 Task: Add a signature Eduardo Lee containing Best wishes for the holiday season, Eduardo Lee to email address softage.1@softage.net and add a label Maps
Action: Mouse moved to (353, 557)
Screenshot: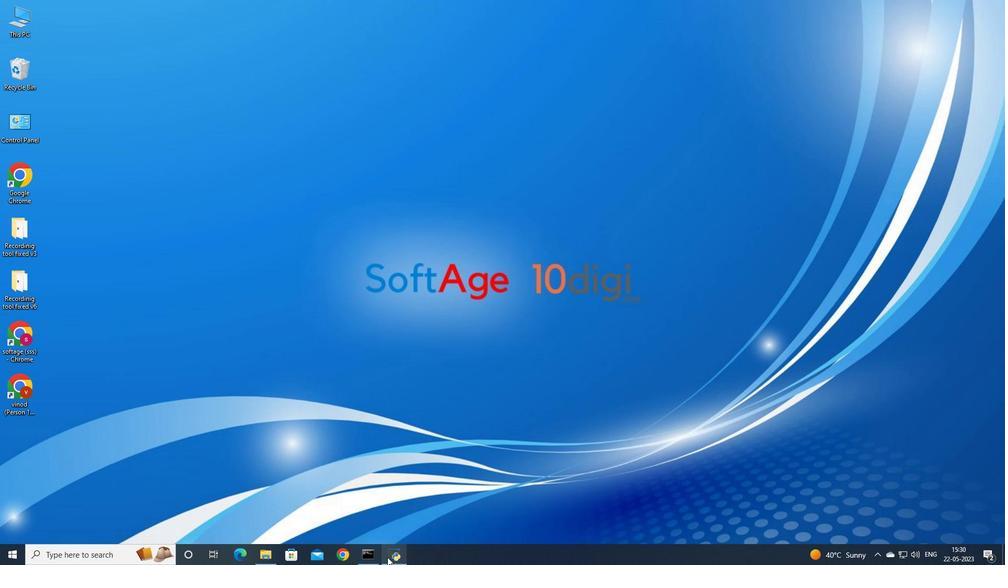 
Action: Mouse pressed left at (353, 557)
Screenshot: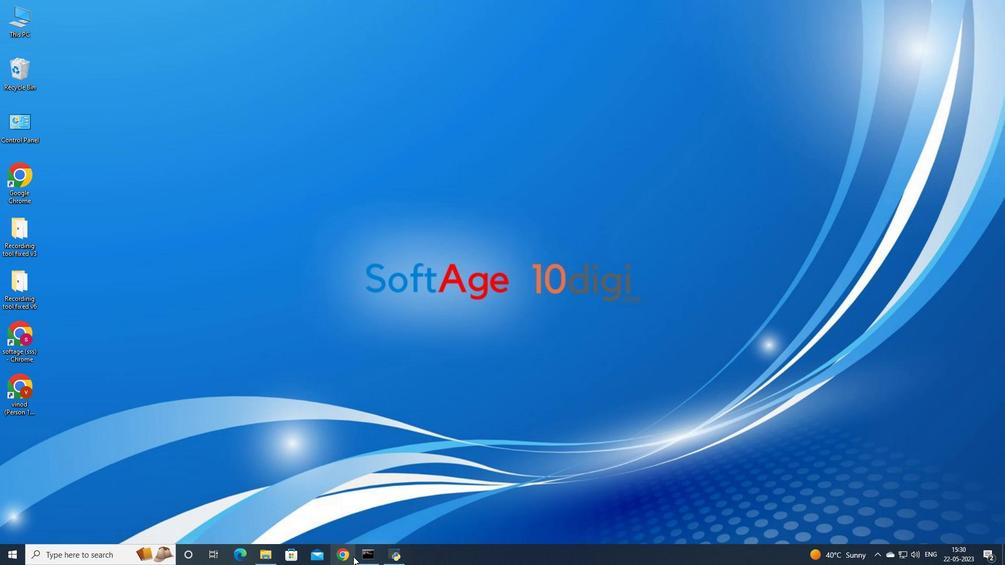 
Action: Mouse moved to (472, 294)
Screenshot: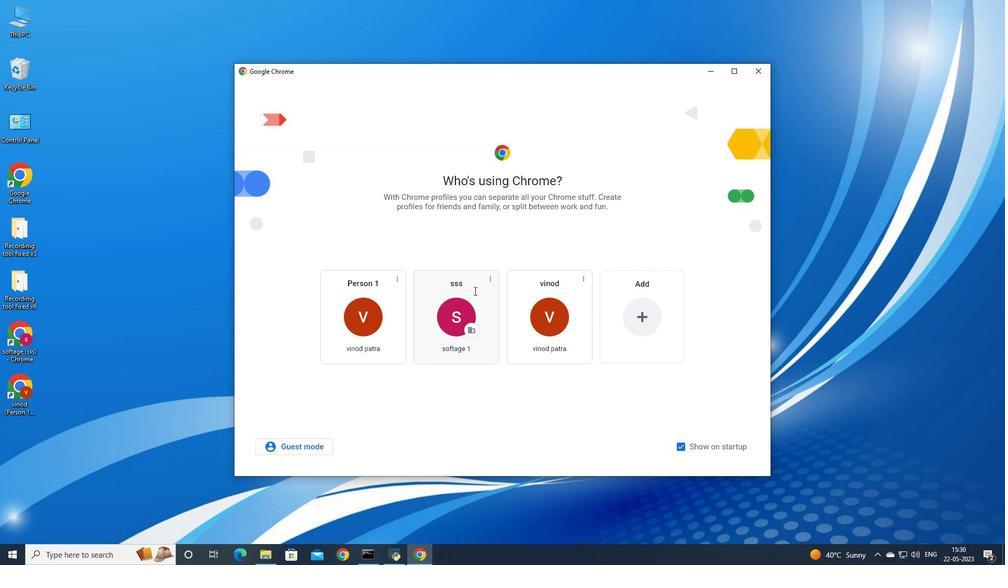 
Action: Mouse pressed left at (472, 294)
Screenshot: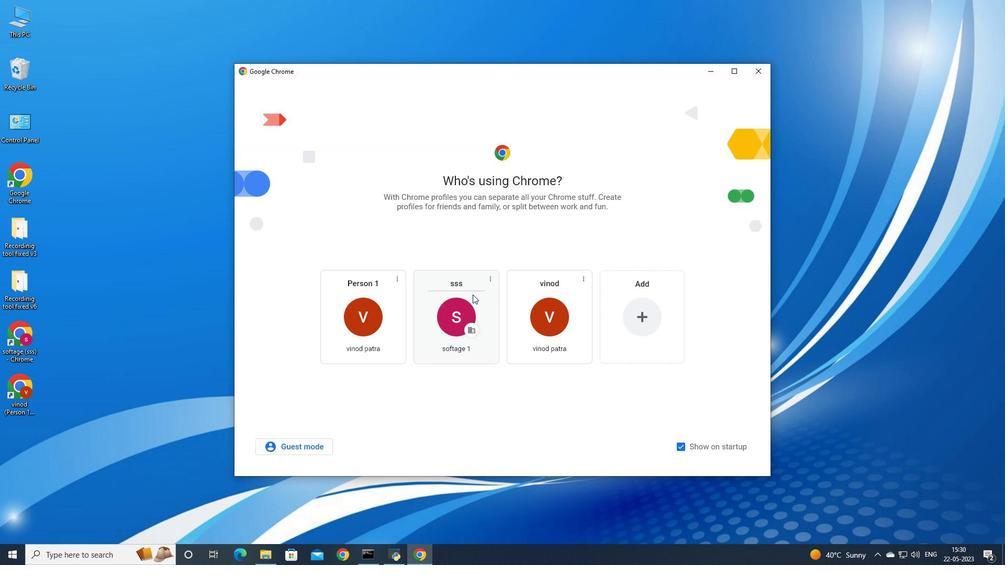 
Action: Mouse moved to (472, 311)
Screenshot: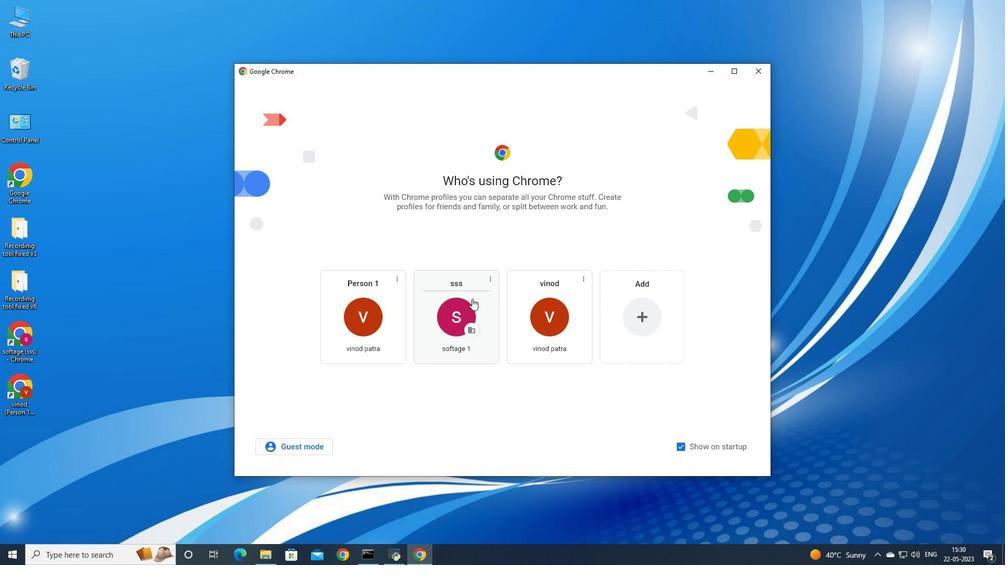
Action: Mouse pressed left at (472, 311)
Screenshot: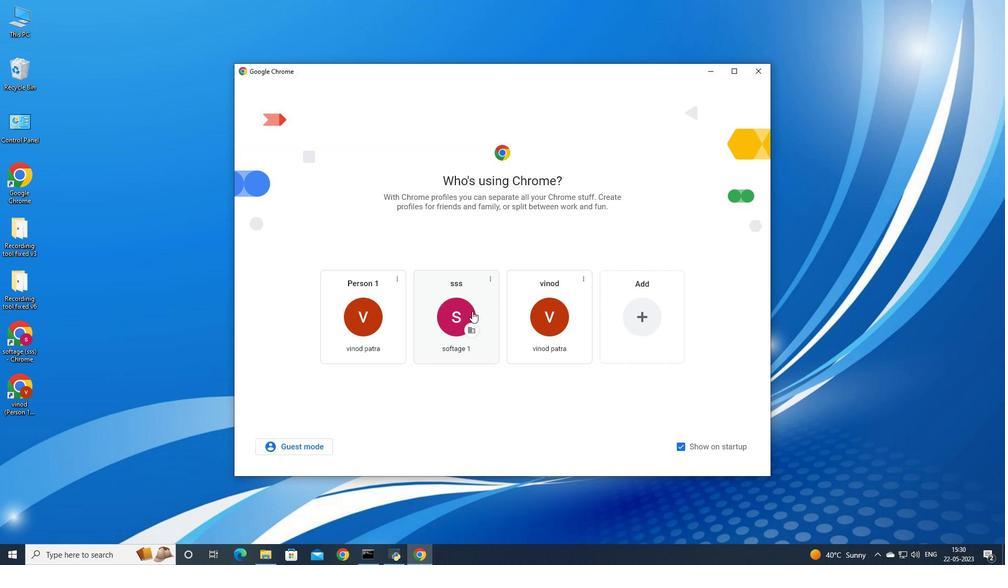 
Action: Mouse moved to (902, 51)
Screenshot: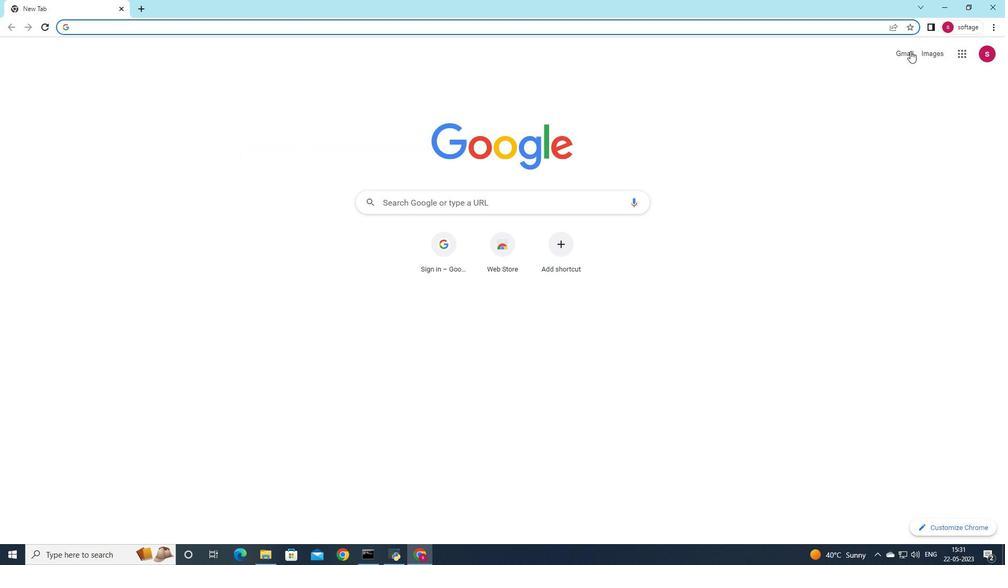 
Action: Mouse pressed left at (902, 51)
Screenshot: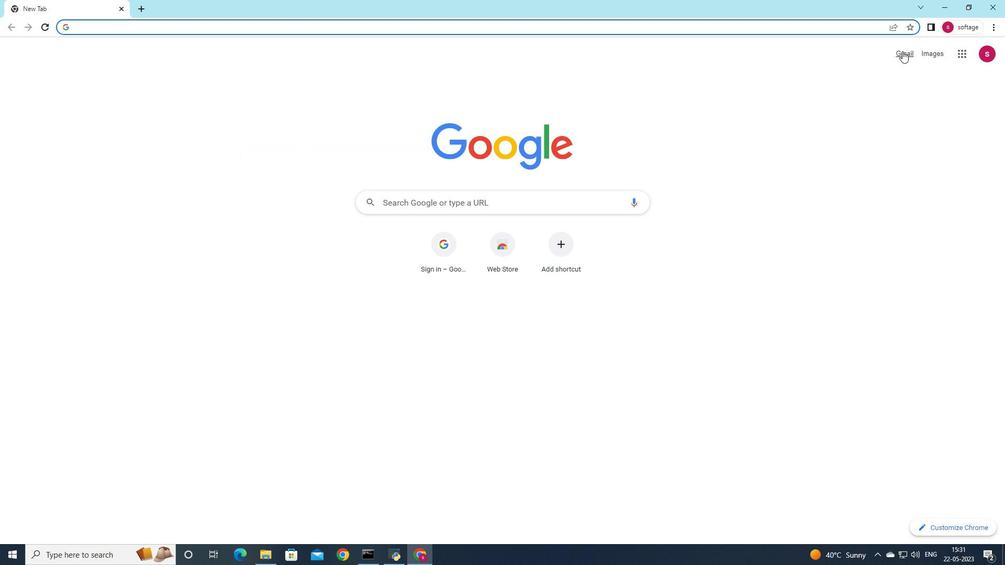 
Action: Mouse moved to (889, 71)
Screenshot: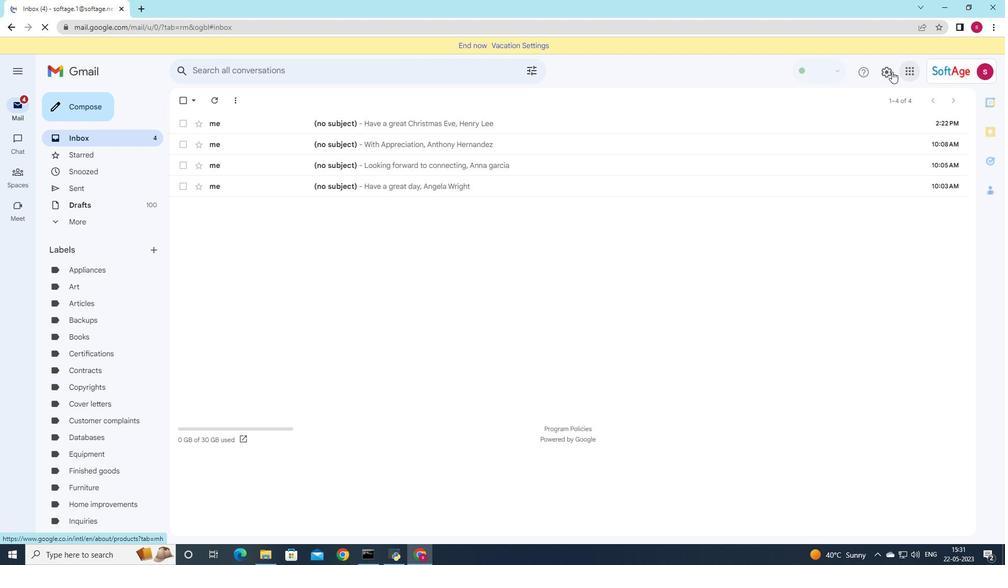 
Action: Mouse pressed left at (889, 71)
Screenshot: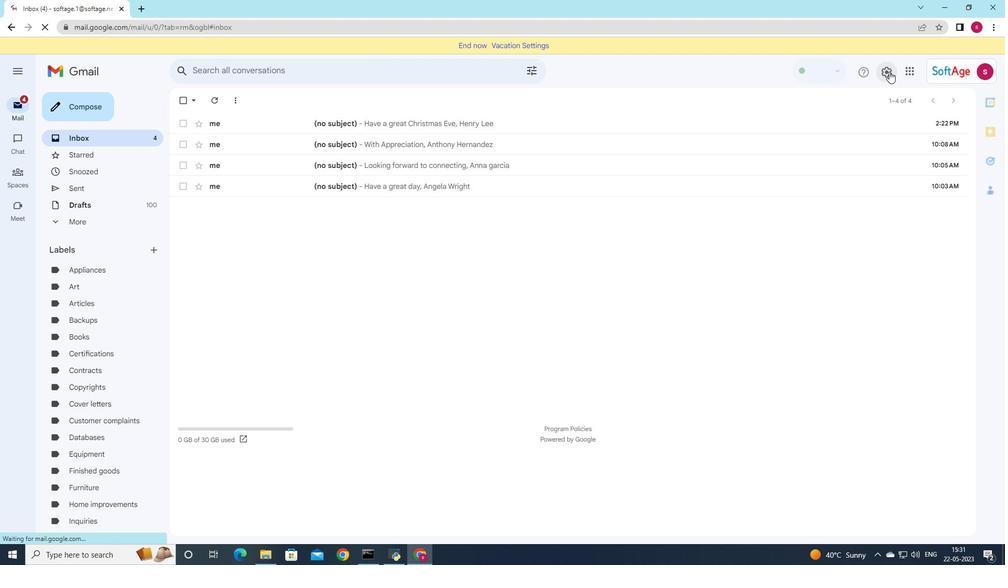 
Action: Mouse moved to (878, 123)
Screenshot: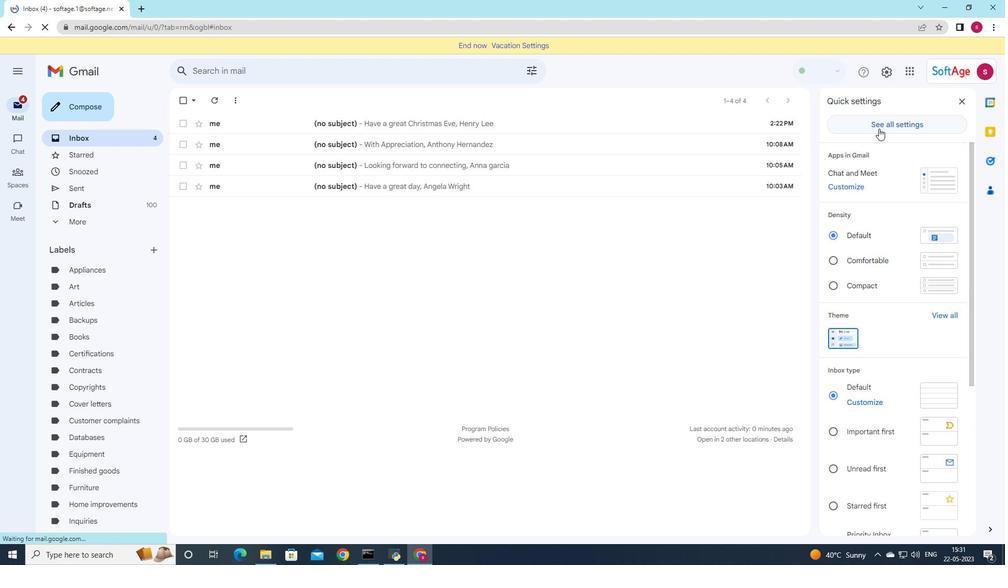 
Action: Mouse pressed left at (878, 123)
Screenshot: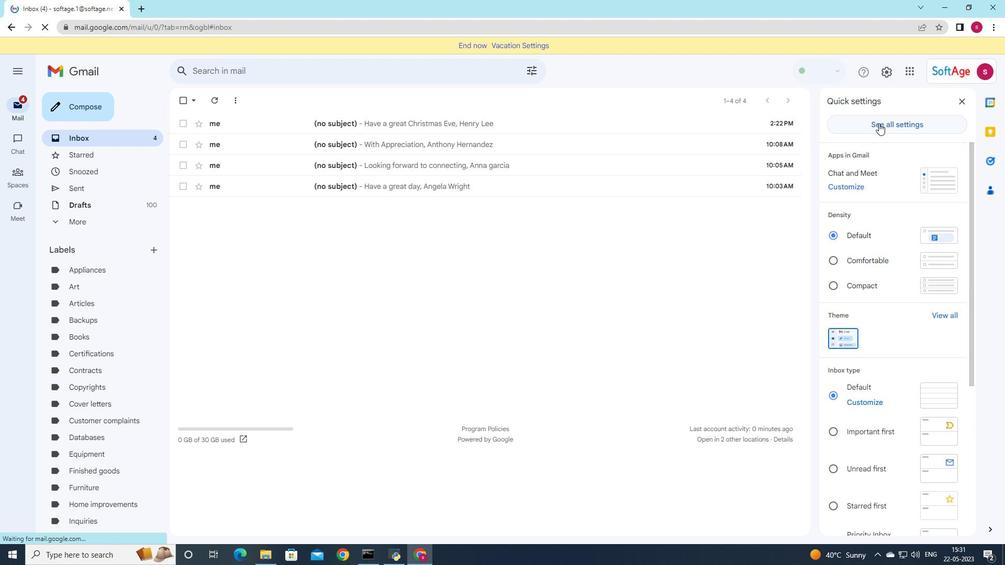 
Action: Mouse moved to (621, 278)
Screenshot: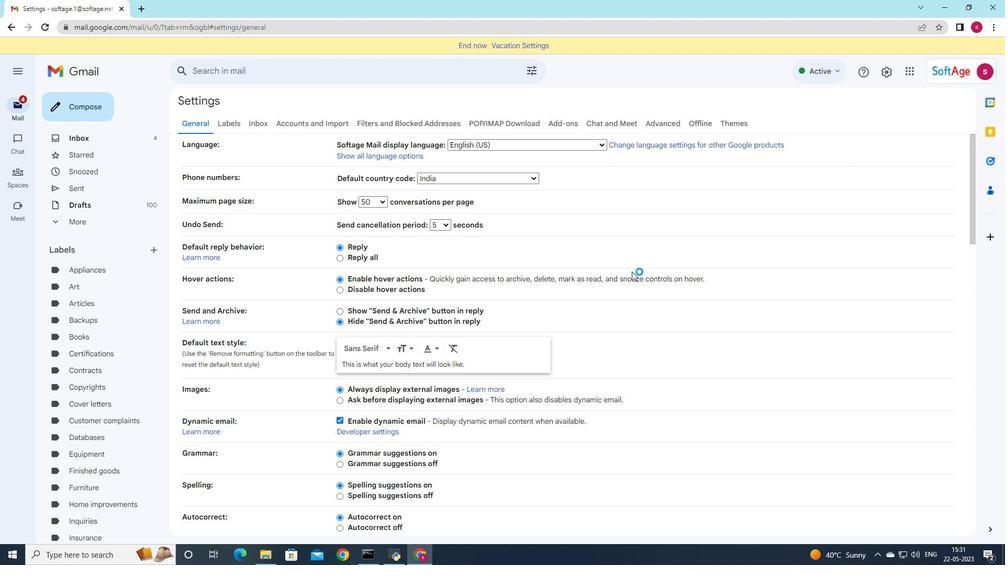 
Action: Mouse scrolled (629, 271) with delta (0, 0)
Screenshot: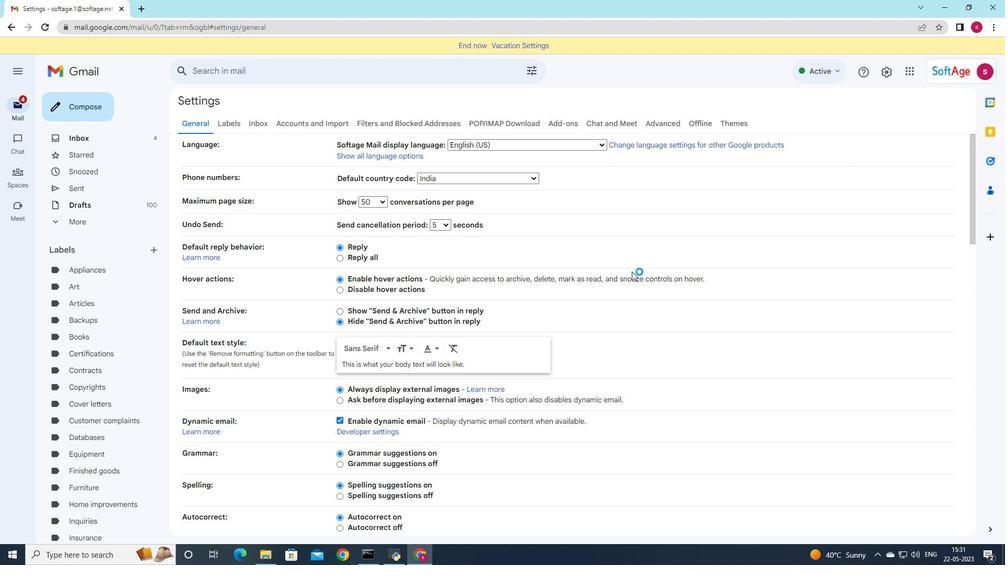
Action: Mouse scrolled (626, 274) with delta (0, 0)
Screenshot: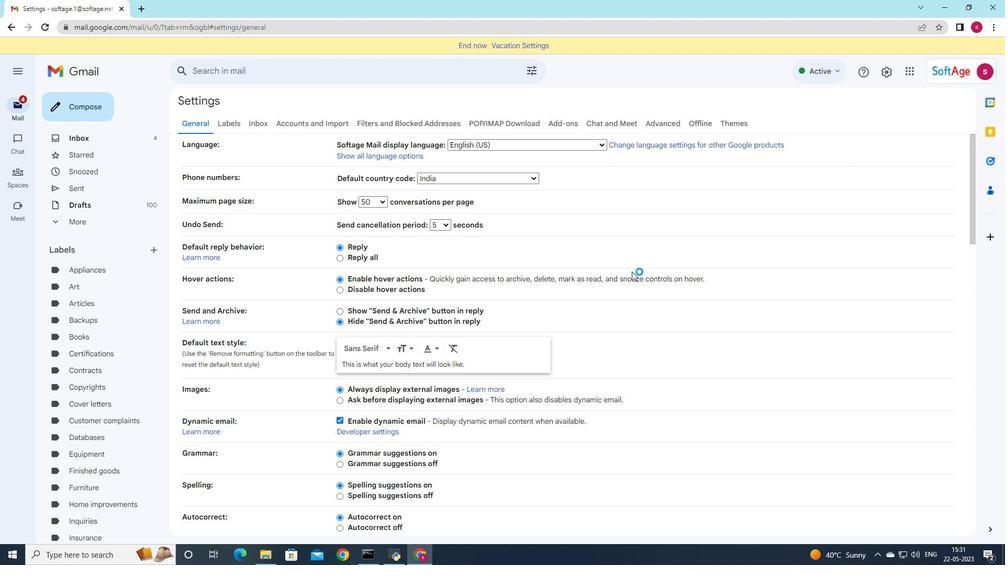
Action: Mouse scrolled (626, 274) with delta (0, 0)
Screenshot: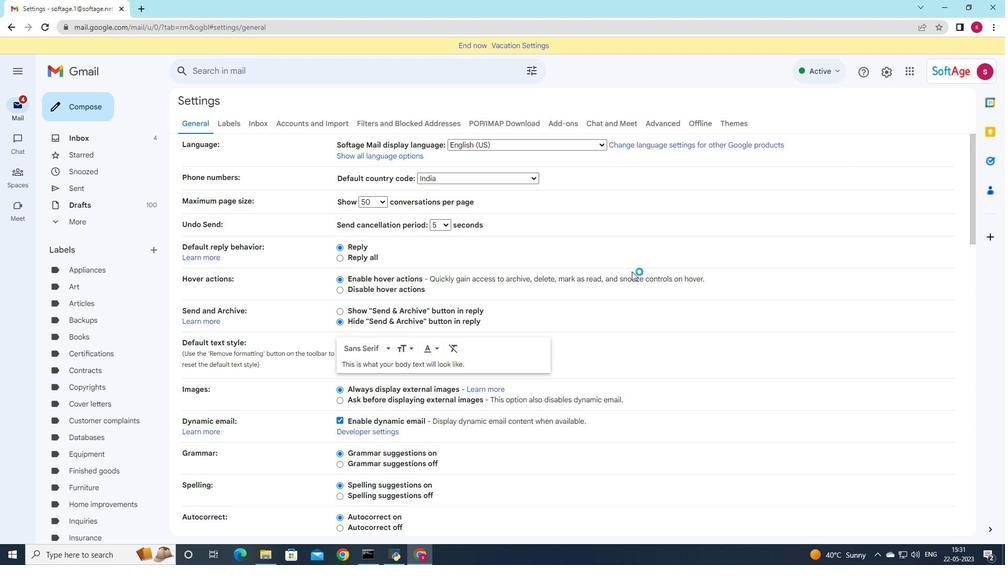 
Action: Mouse scrolled (622, 276) with delta (0, 0)
Screenshot: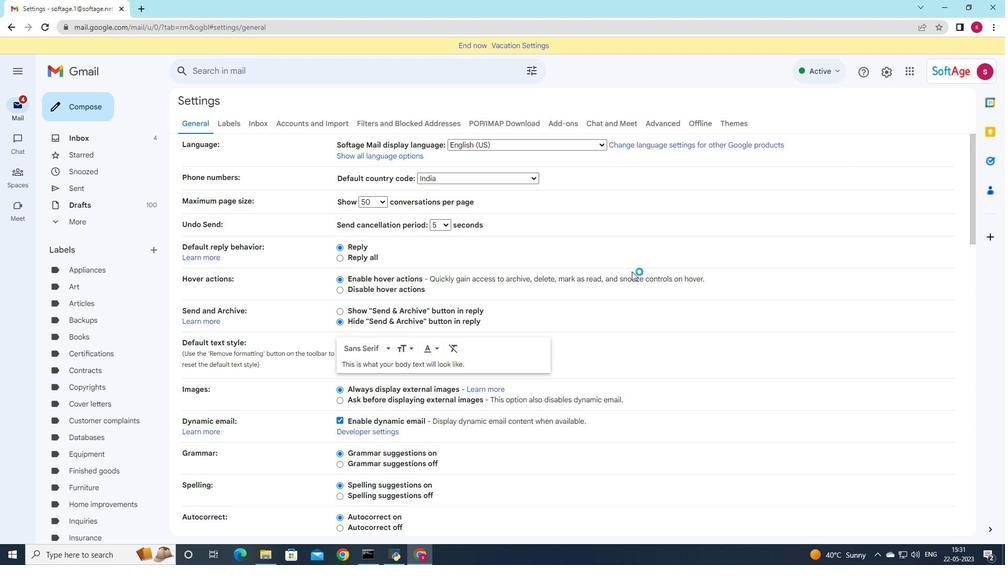 
Action: Mouse scrolled (621, 277) with delta (0, 0)
Screenshot: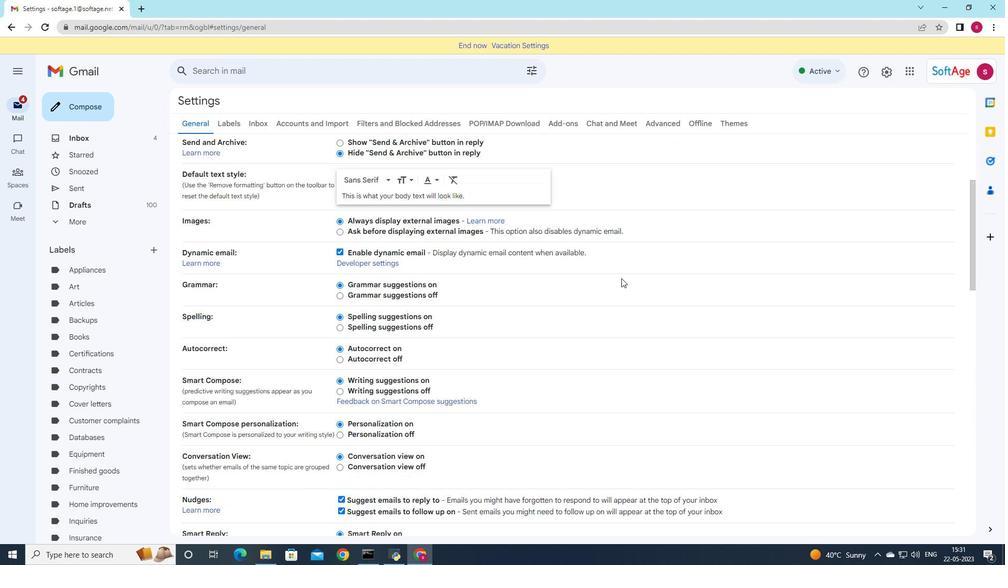
Action: Mouse scrolled (621, 277) with delta (0, 0)
Screenshot: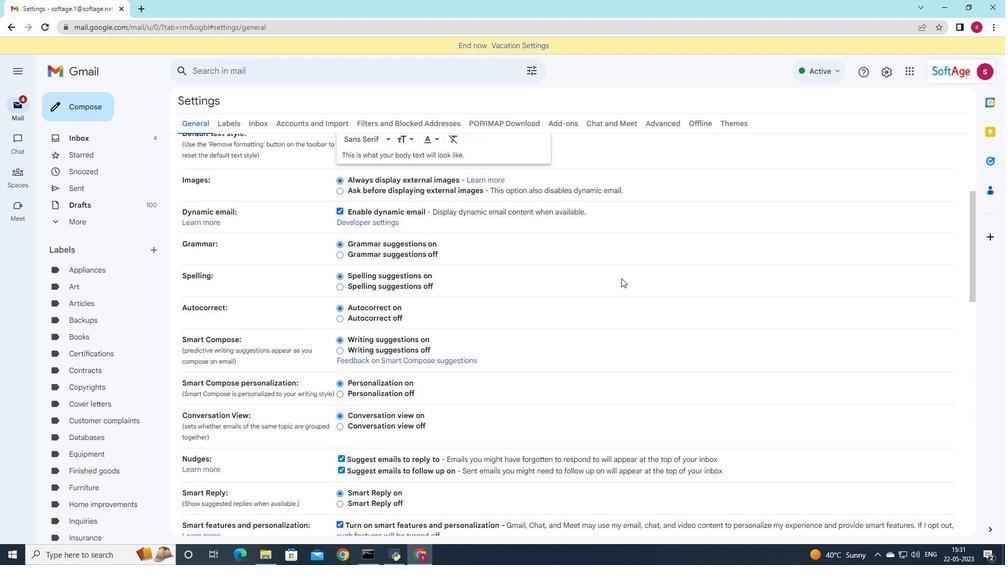 
Action: Mouse scrolled (621, 277) with delta (0, 0)
Screenshot: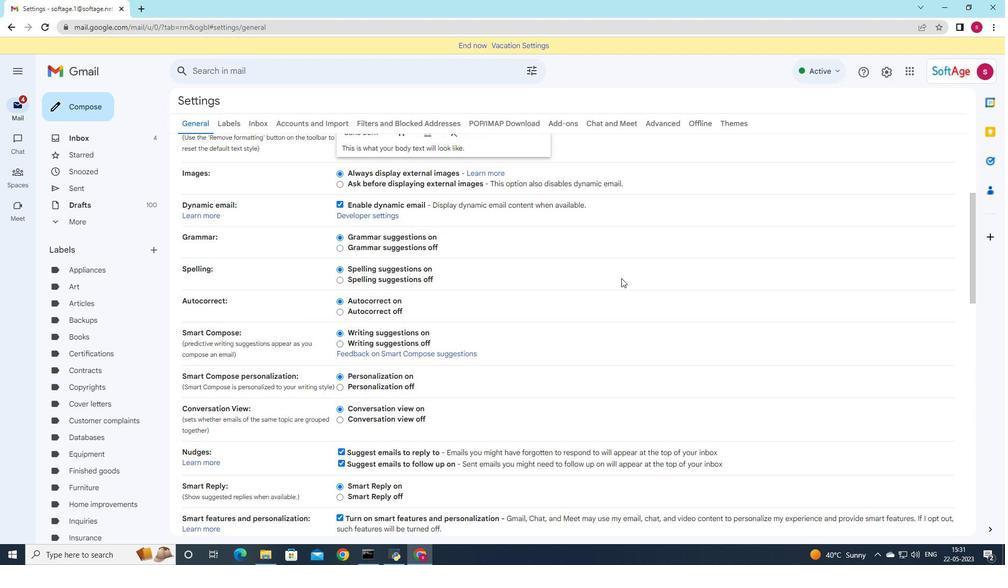 
Action: Mouse moved to (509, 291)
Screenshot: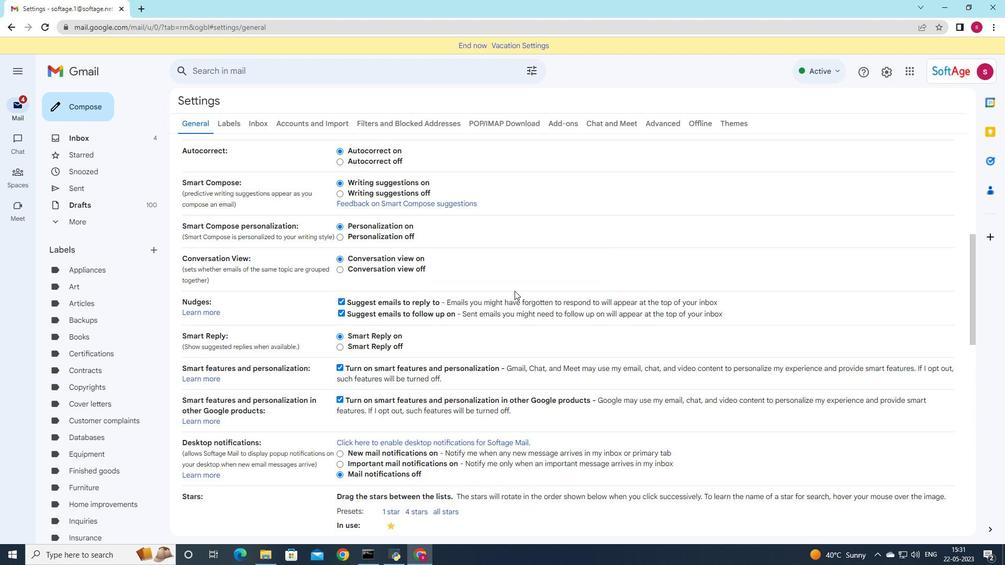 
Action: Mouse scrolled (509, 290) with delta (0, 0)
Screenshot: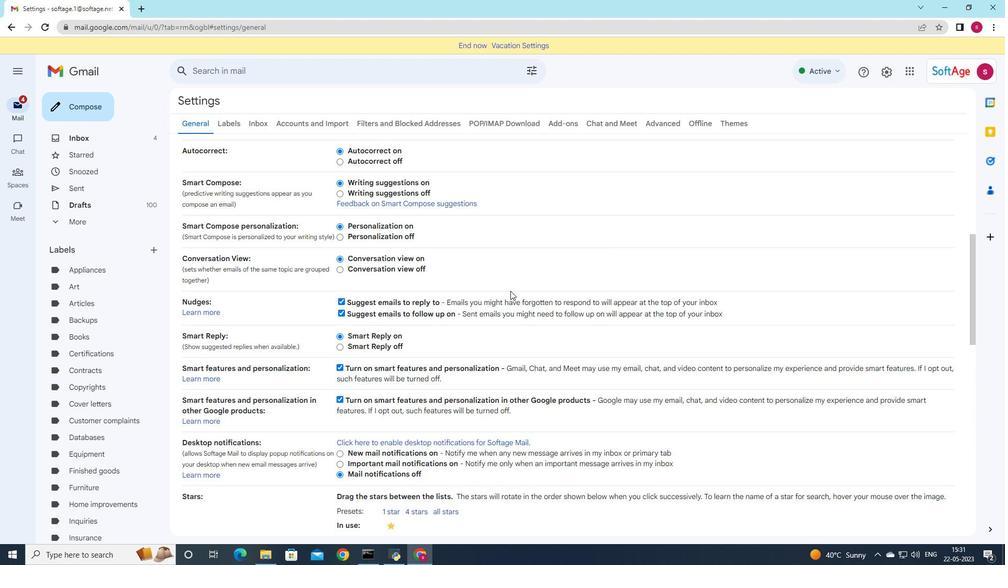 
Action: Mouse scrolled (509, 290) with delta (0, 0)
Screenshot: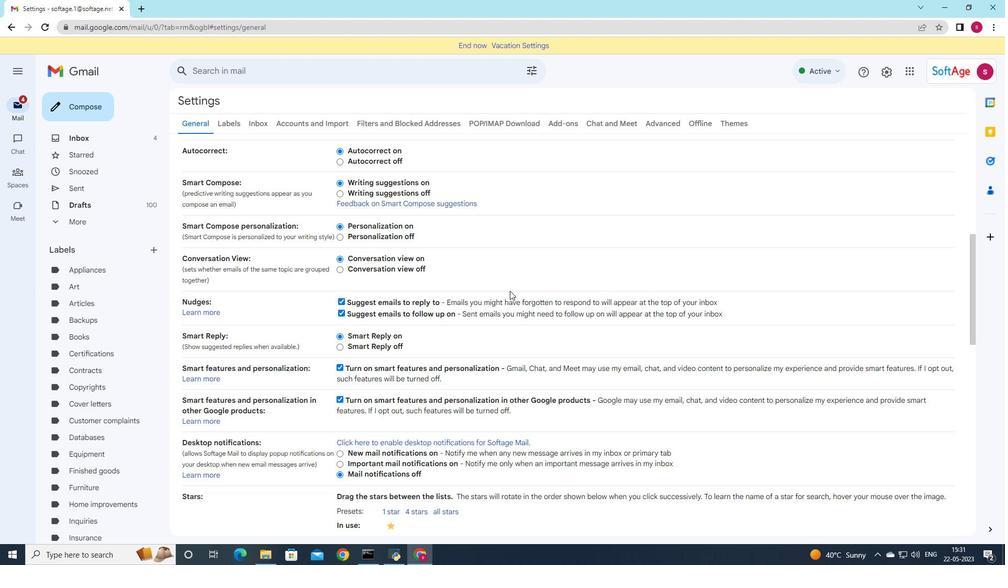 
Action: Mouse scrolled (509, 290) with delta (0, 0)
Screenshot: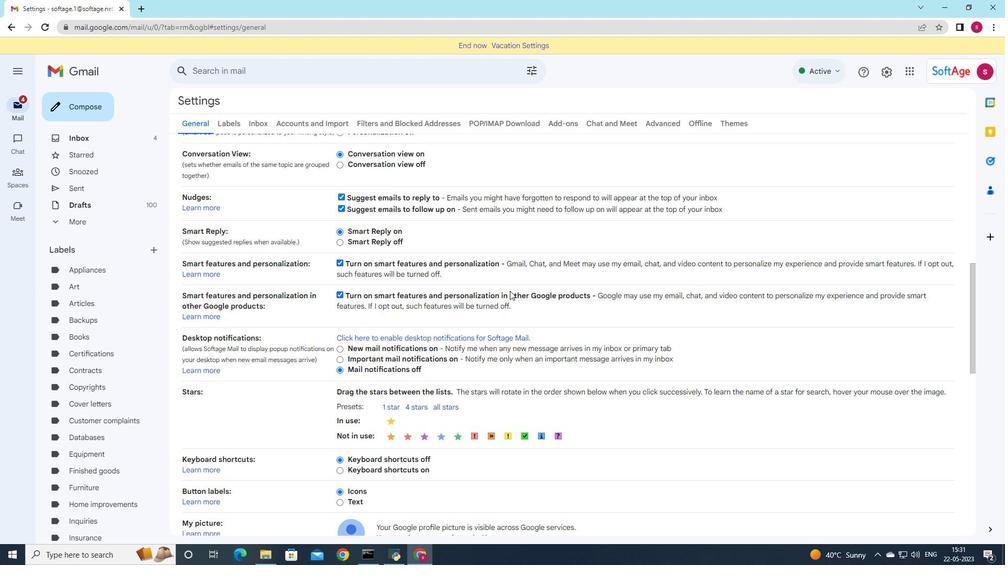 
Action: Mouse scrolled (509, 290) with delta (0, 0)
Screenshot: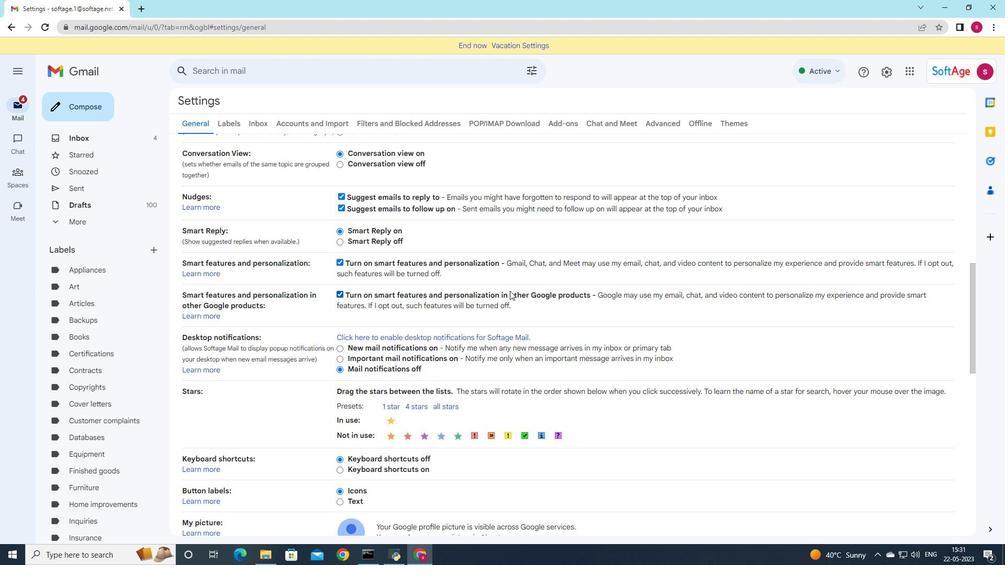 
Action: Mouse scrolled (509, 290) with delta (0, 0)
Screenshot: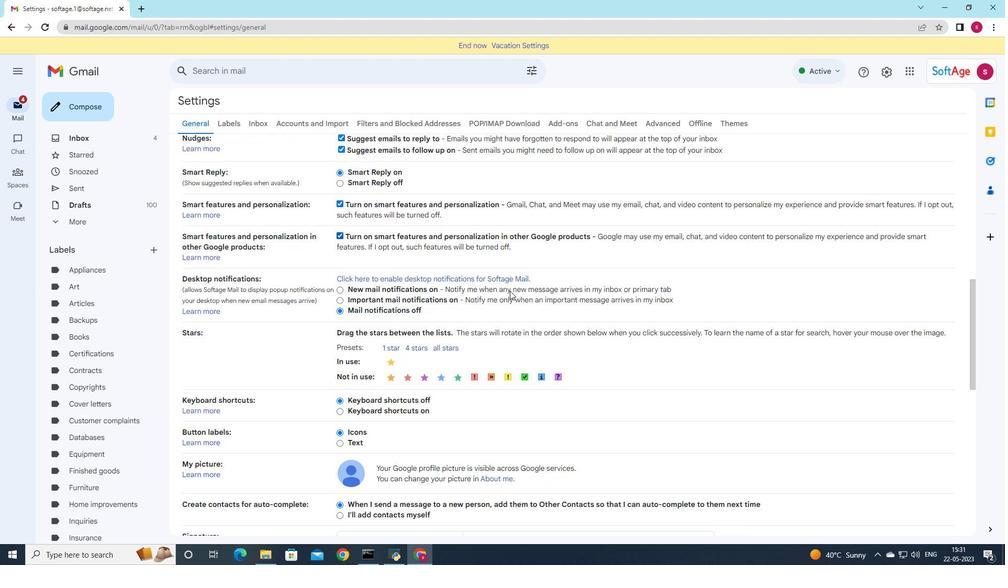 
Action: Mouse scrolled (509, 290) with delta (0, 0)
Screenshot: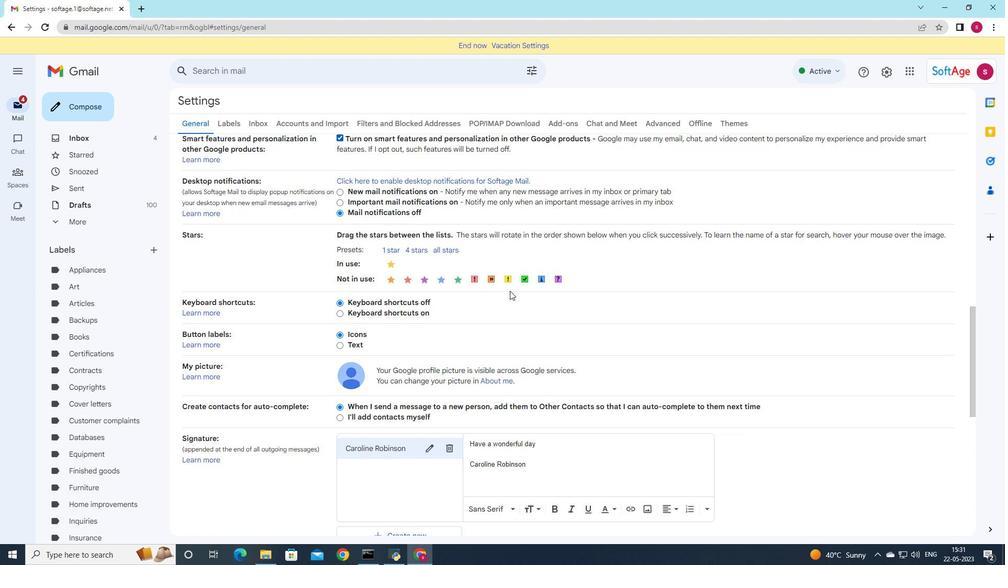
Action: Mouse scrolled (509, 290) with delta (0, 0)
Screenshot: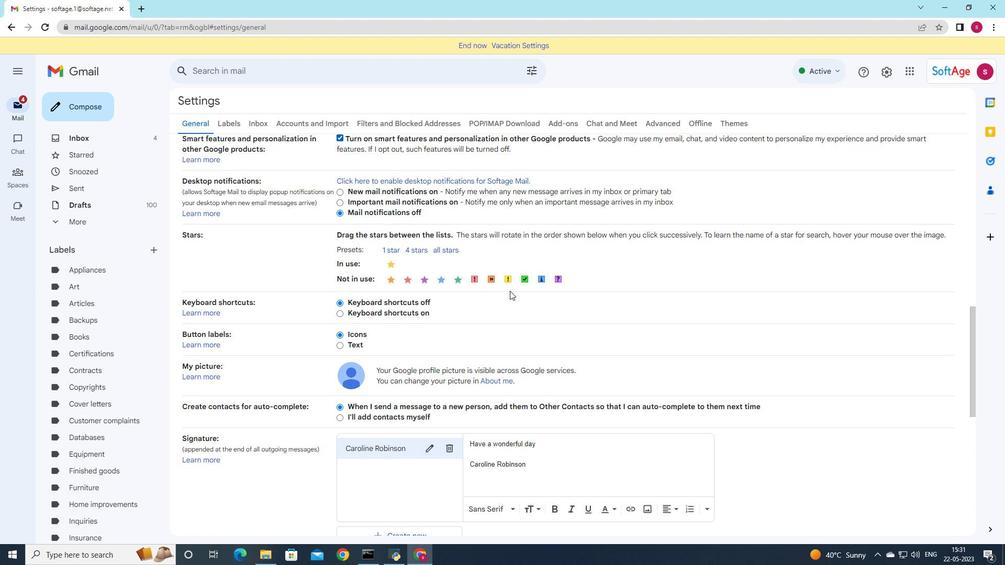
Action: Mouse scrolled (509, 290) with delta (0, 0)
Screenshot: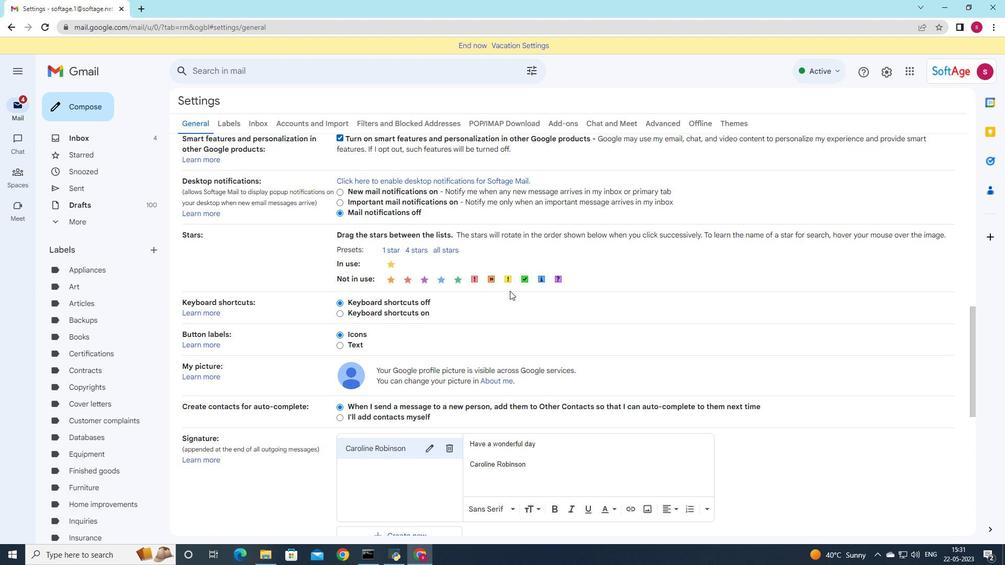 
Action: Mouse scrolled (509, 290) with delta (0, 0)
Screenshot: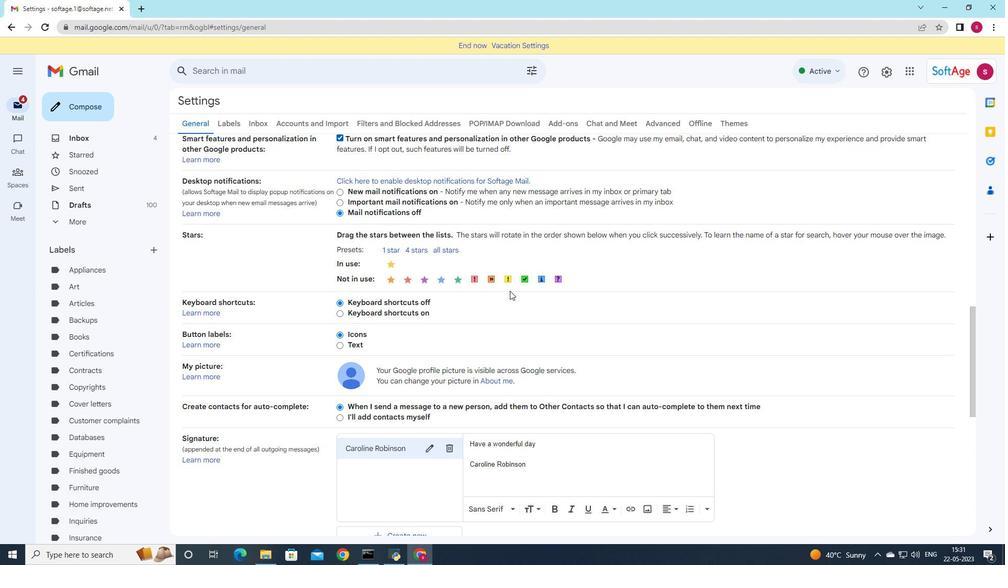 
Action: Mouse scrolled (509, 290) with delta (0, 0)
Screenshot: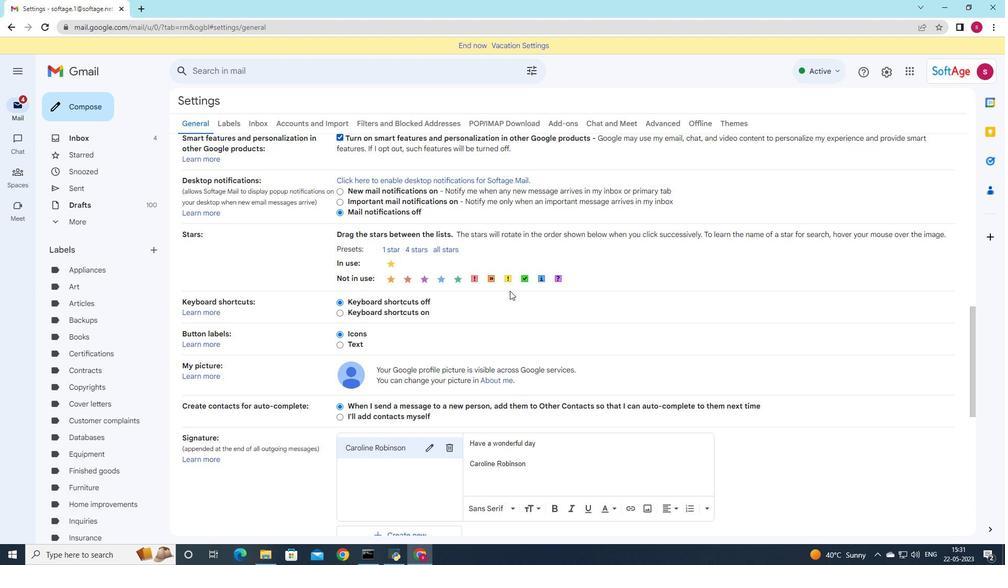 
Action: Mouse moved to (454, 191)
Screenshot: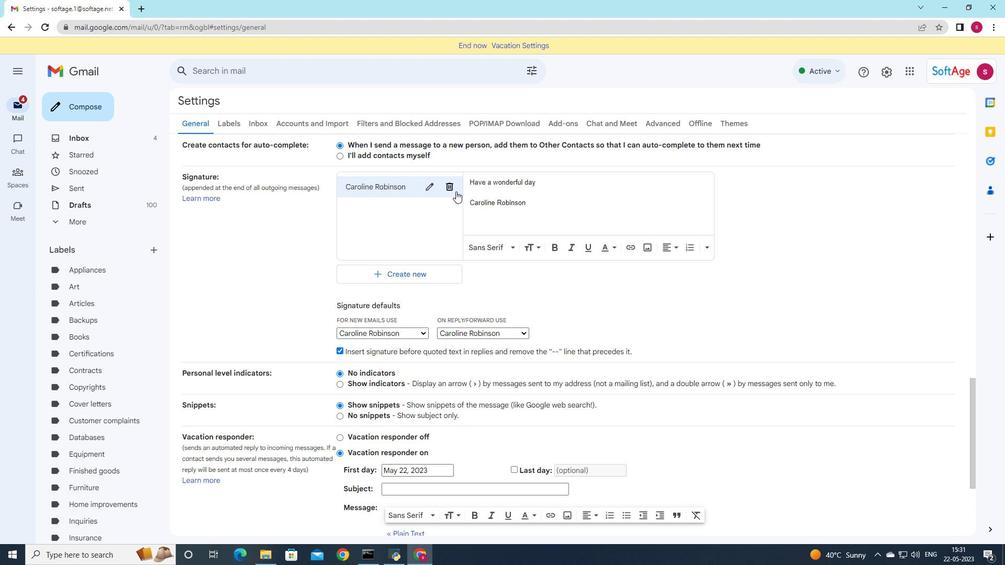 
Action: Mouse pressed left at (454, 191)
Screenshot: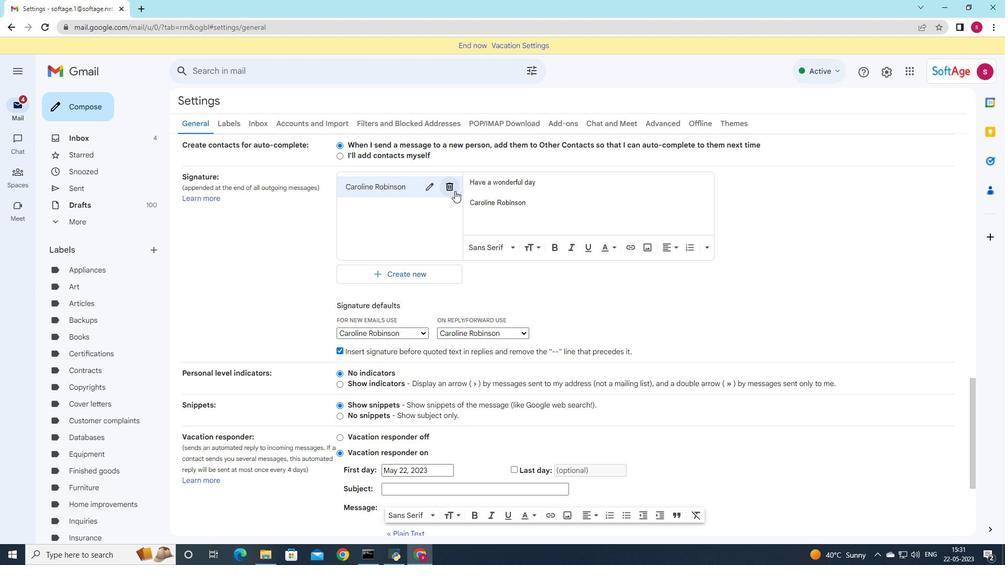 
Action: Mouse moved to (596, 315)
Screenshot: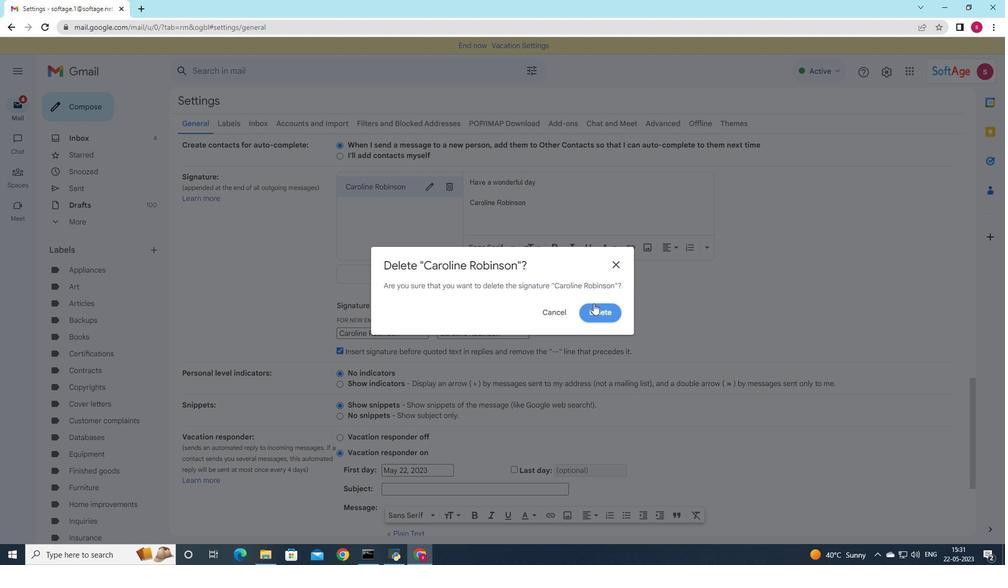 
Action: Mouse pressed left at (596, 315)
Screenshot: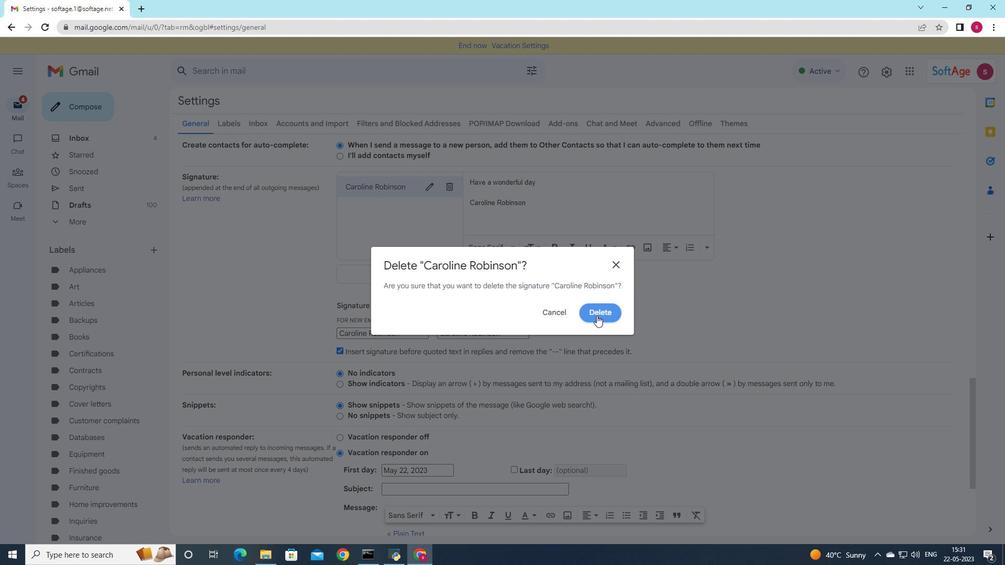 
Action: Mouse moved to (393, 200)
Screenshot: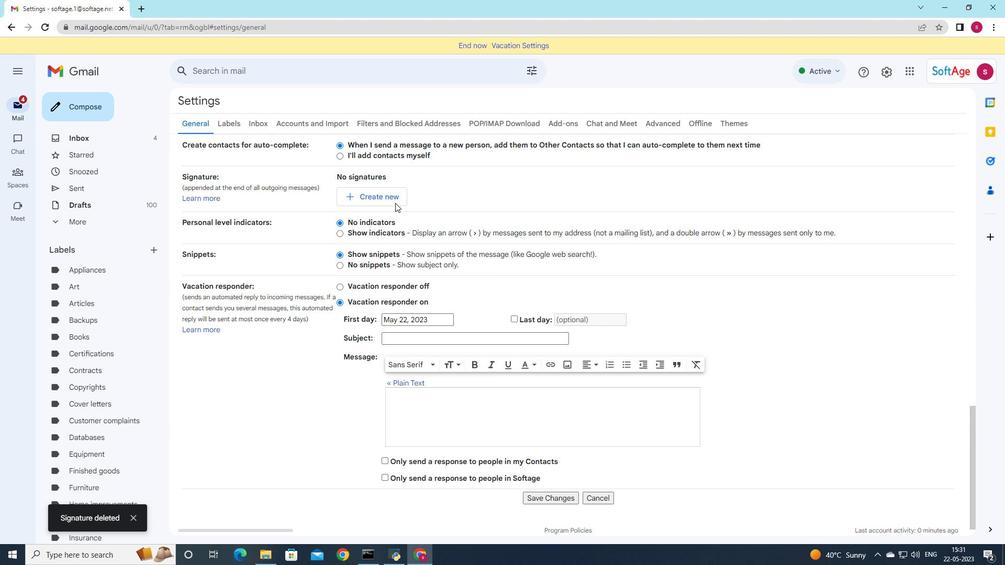 
Action: Mouse pressed left at (393, 200)
Screenshot: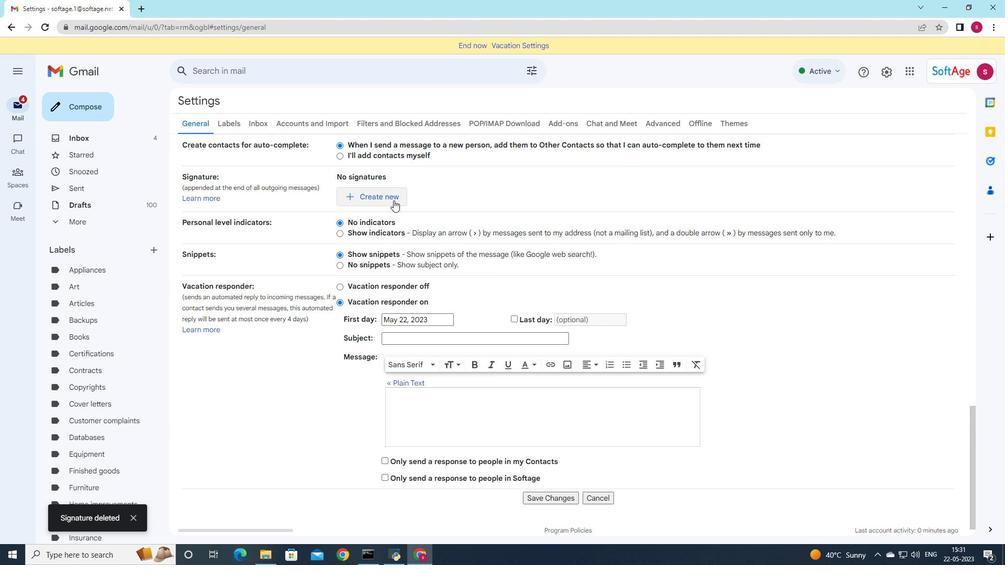 
Action: Mouse moved to (583, 218)
Screenshot: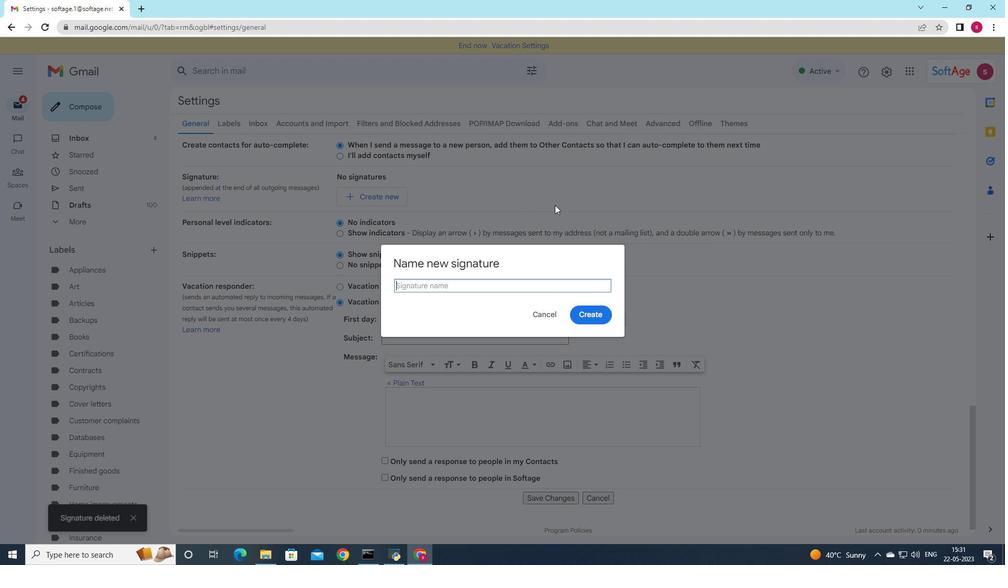 
Action: Key pressed <Key.shift>Eduardo
Screenshot: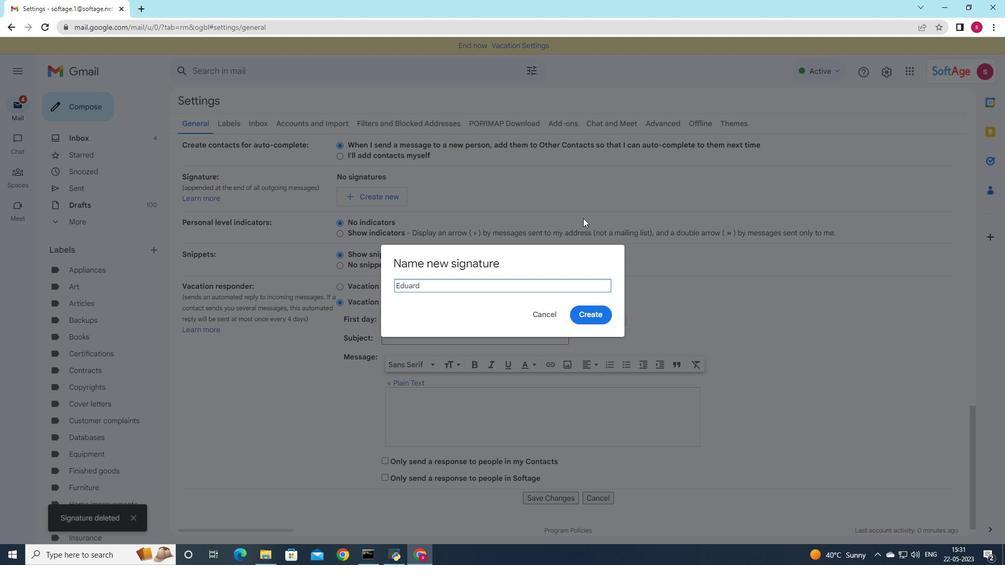 
Action: Mouse moved to (591, 311)
Screenshot: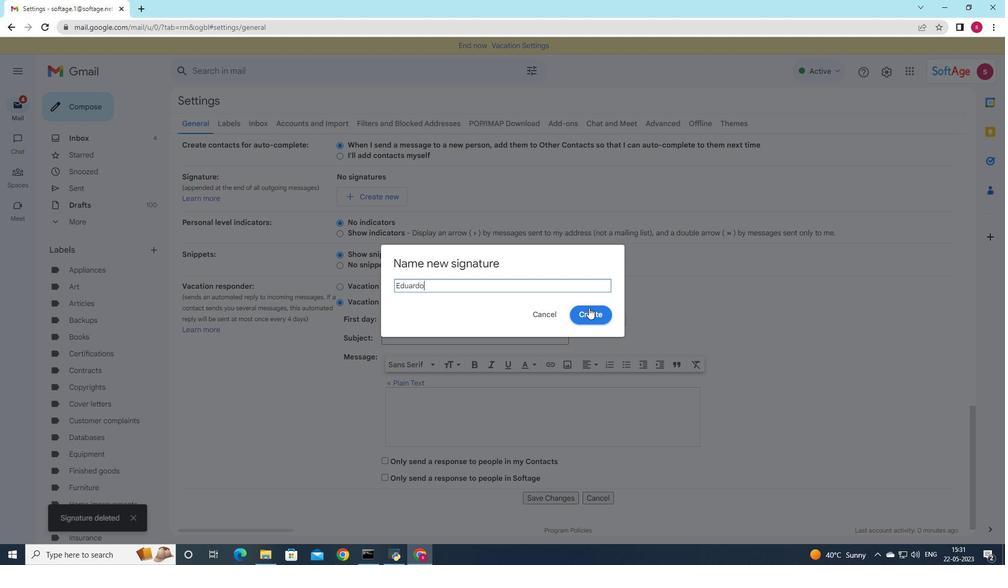 
Action: Mouse pressed left at (591, 311)
Screenshot: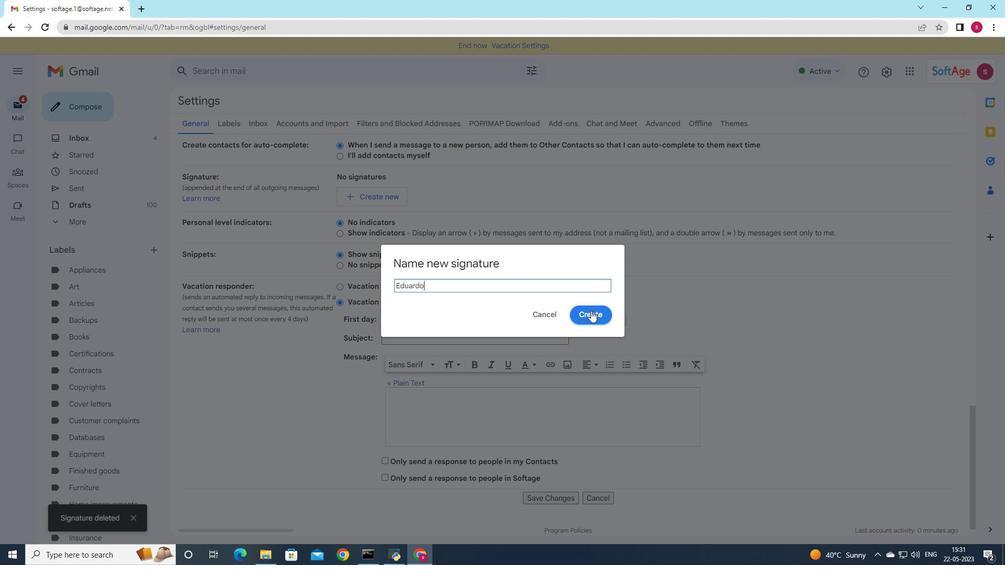 
Action: Mouse moved to (499, 183)
Screenshot: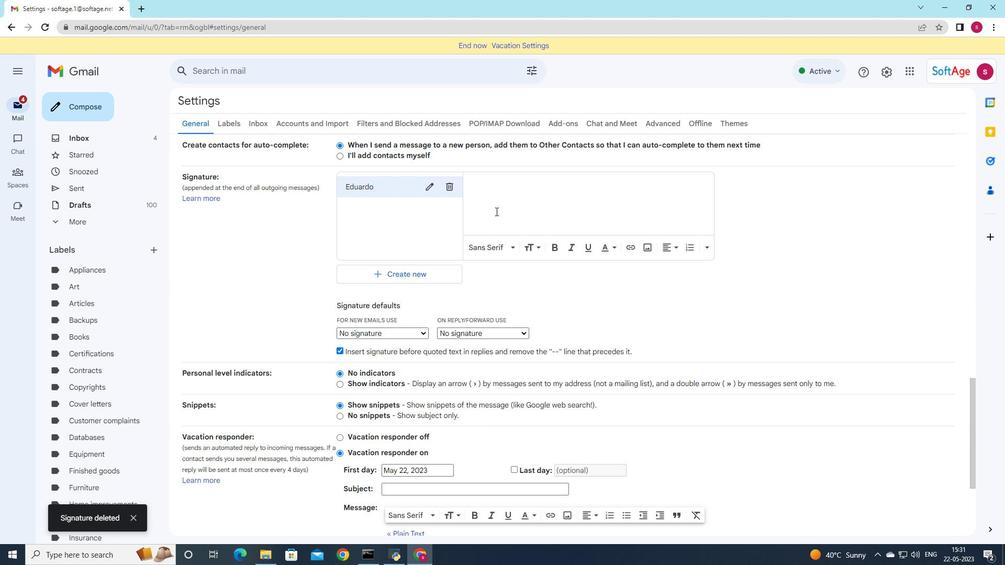 
Action: Mouse pressed left at (499, 183)
Screenshot: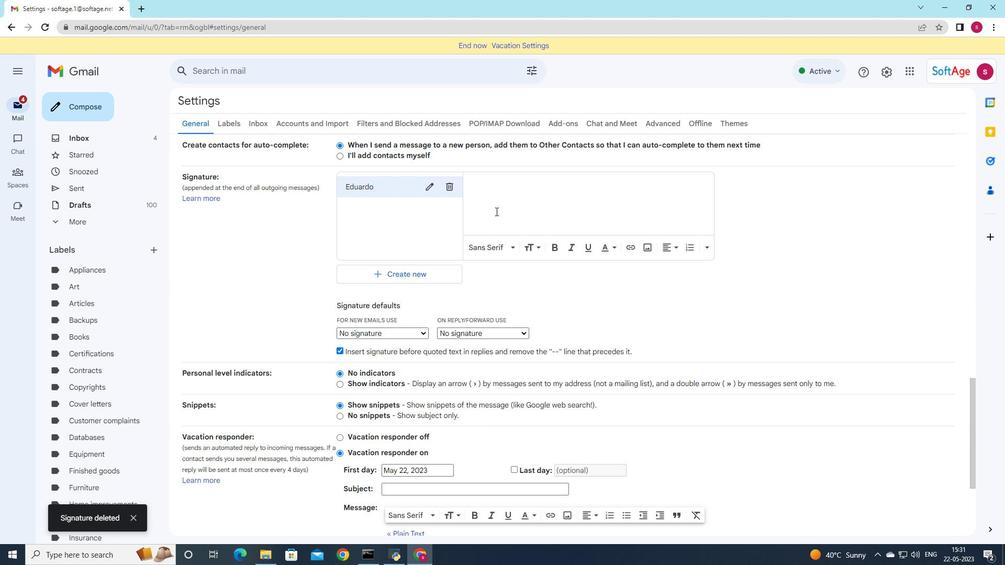 
Action: Mouse moved to (584, 173)
Screenshot: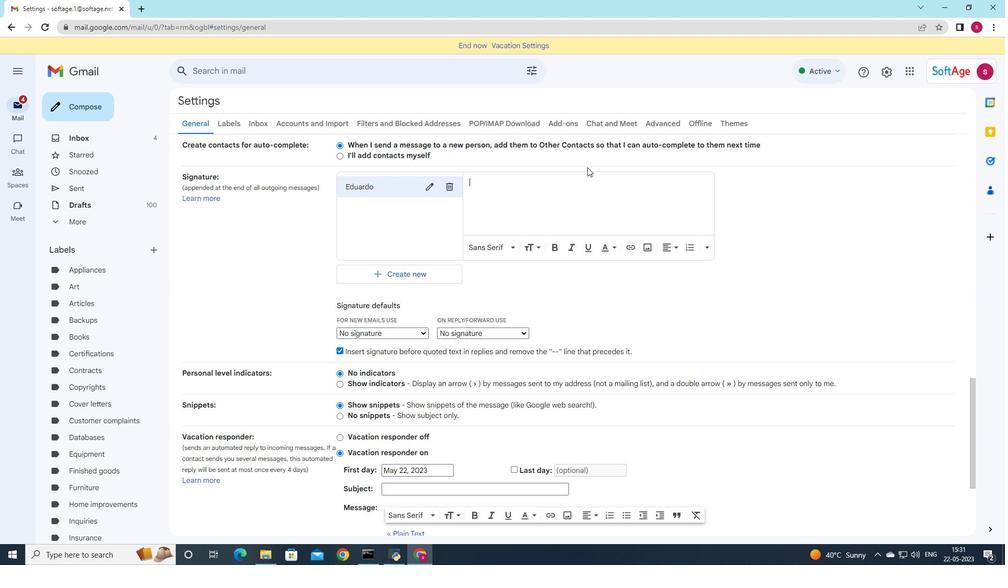 
Action: Key pressed <Key.shift>Best<Key.space>wishes<Key.space>for<Key.space>the<Key.space>holiday<Key.space>season,<Key.shift><Key.shift><Key.shift><Key.shift>E<Key.backspace><Key.enter><Key.shift>Eduardo<Key.space><Key.shift><Key.shift><Key.shift><Key.shift><Key.shift><Key.shift><Key.shift><Key.shift><Key.shift>Lee
Screenshot: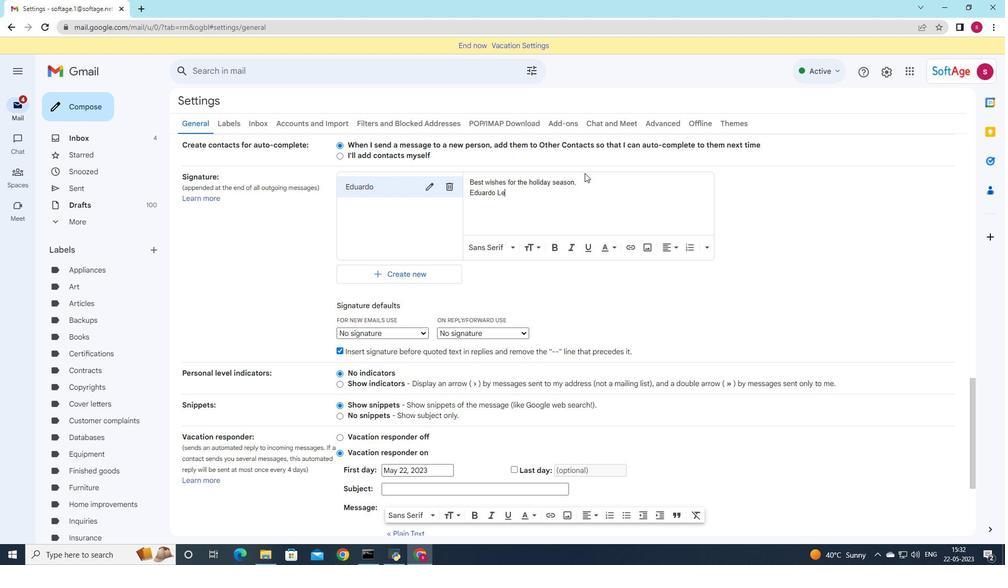 
Action: Mouse moved to (425, 334)
Screenshot: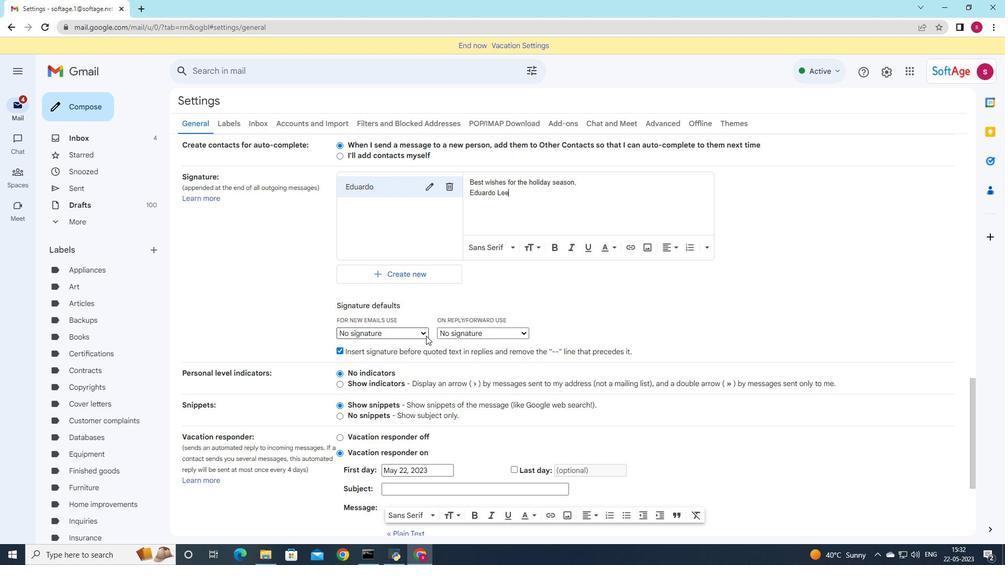 
Action: Mouse pressed left at (425, 334)
Screenshot: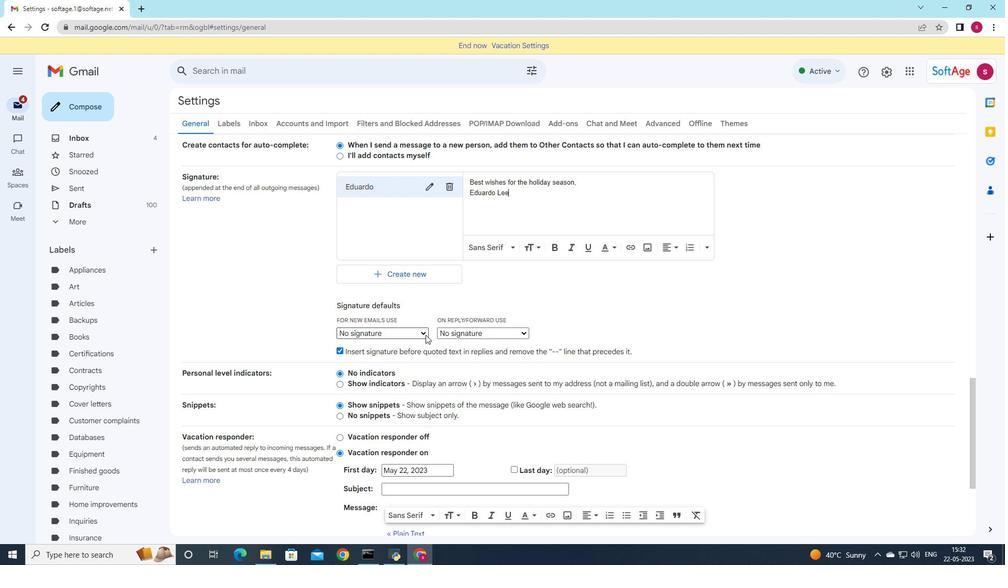 
Action: Mouse moved to (413, 353)
Screenshot: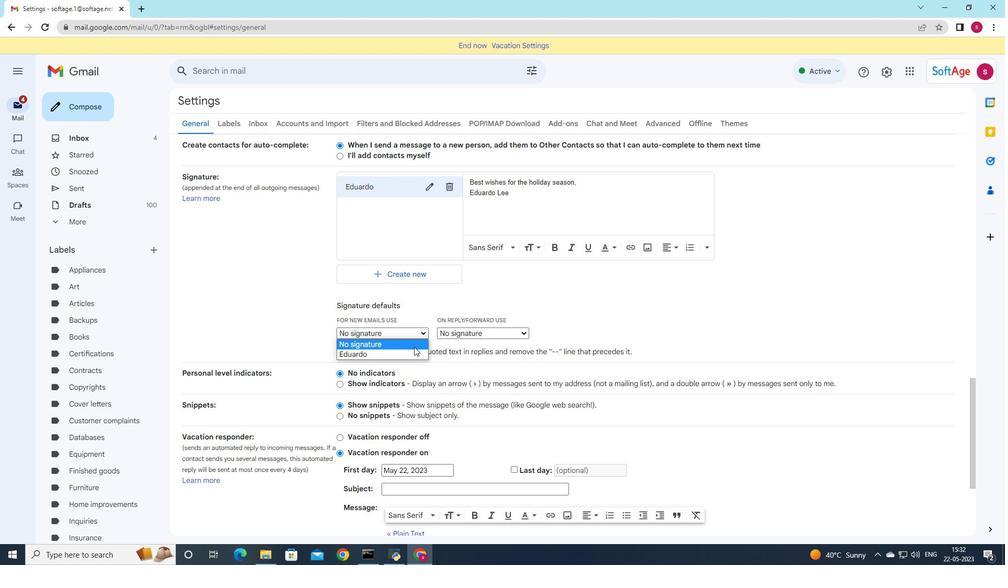 
Action: Mouse pressed left at (413, 353)
Screenshot: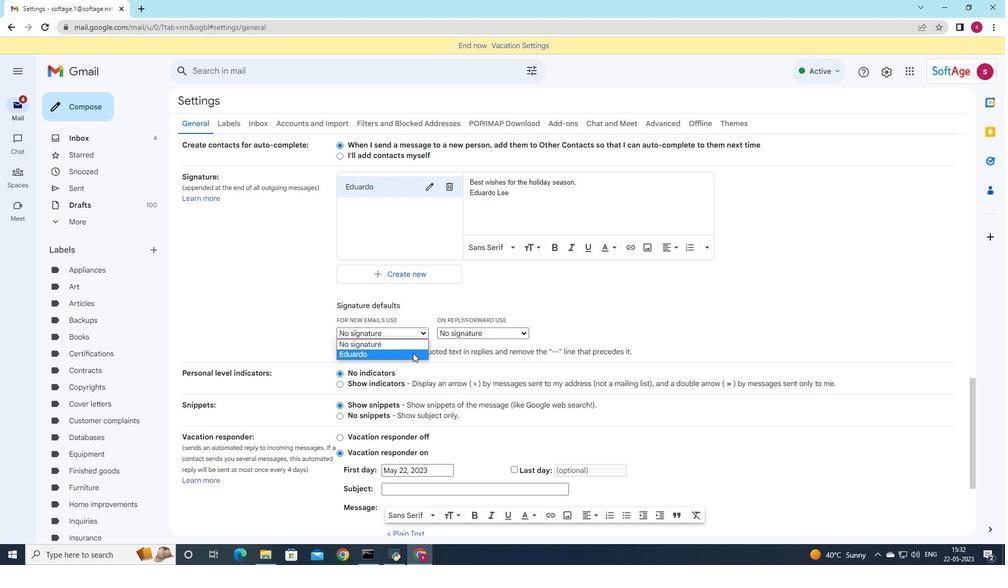 
Action: Mouse moved to (466, 331)
Screenshot: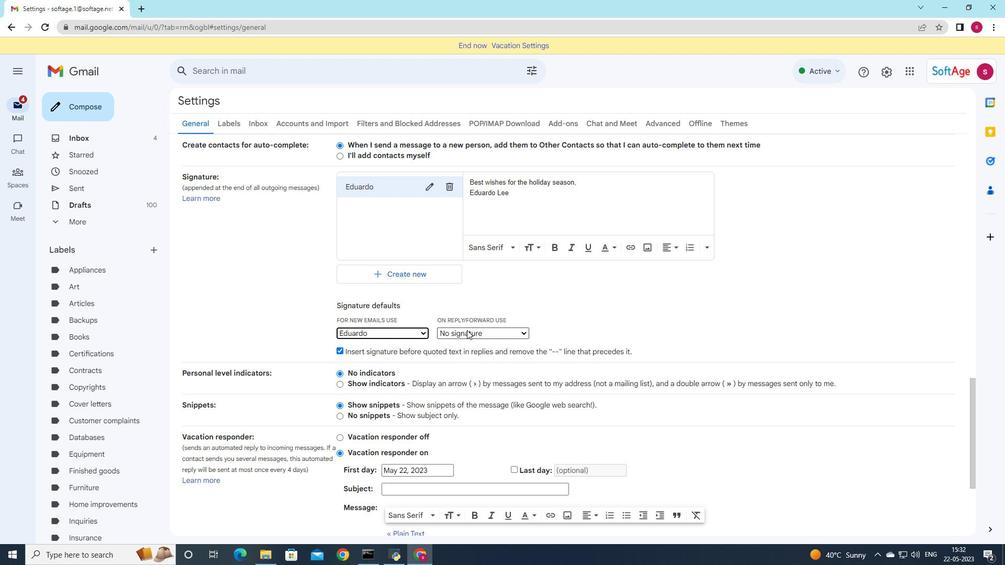 
Action: Mouse pressed left at (466, 331)
Screenshot: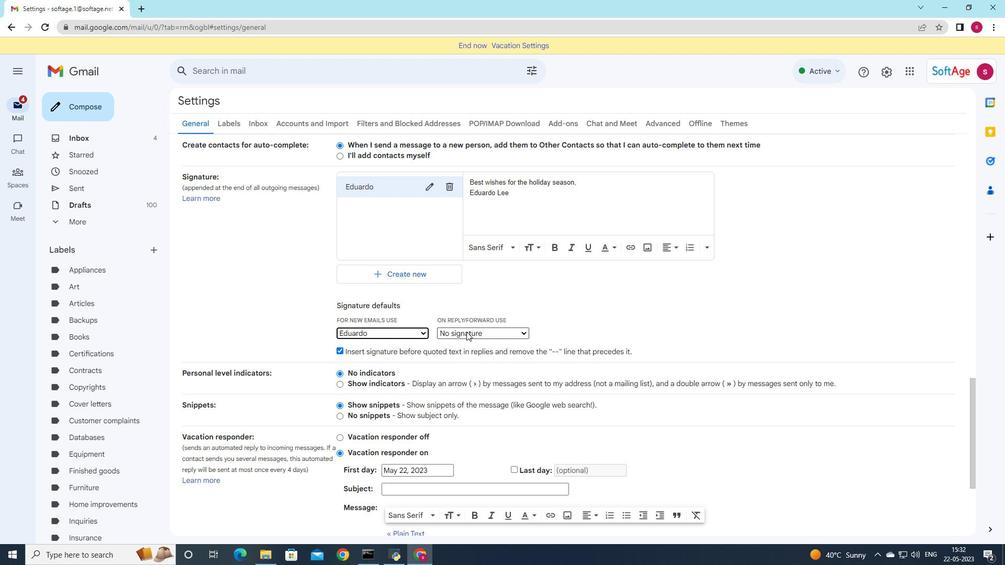 
Action: Mouse moved to (464, 351)
Screenshot: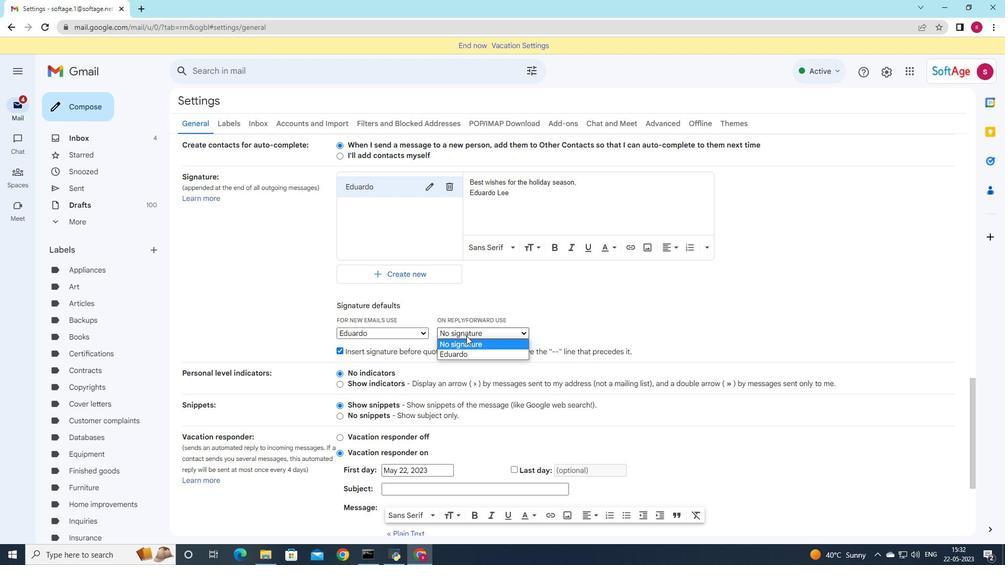 
Action: Mouse pressed left at (464, 351)
Screenshot: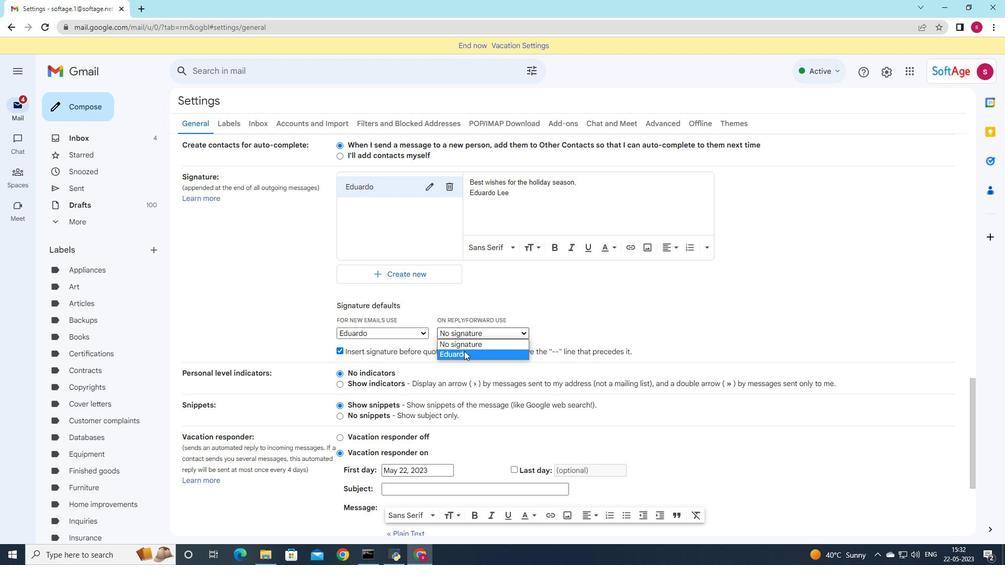 
Action: Mouse moved to (461, 342)
Screenshot: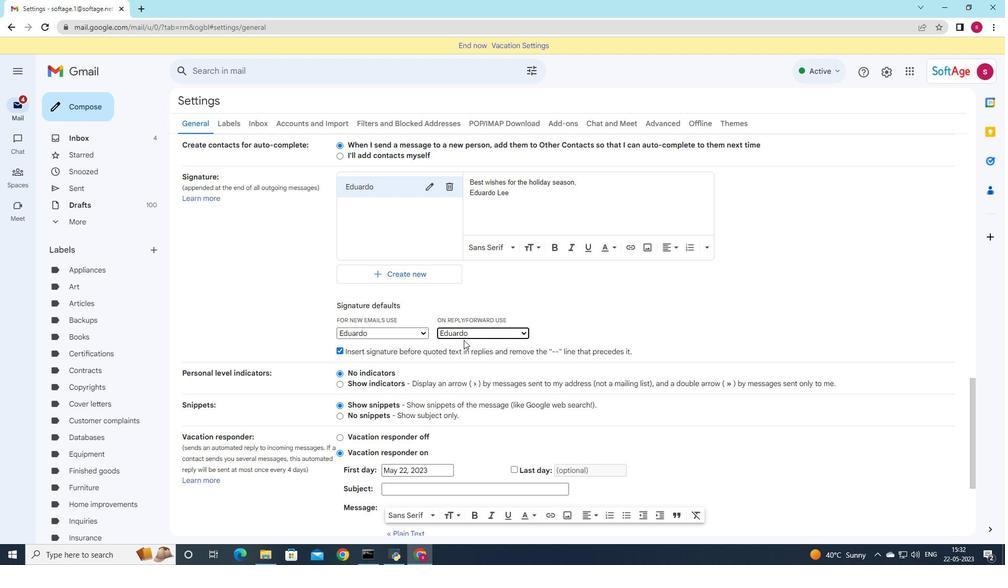 
Action: Mouse scrolled (462, 340) with delta (0, 0)
Screenshot: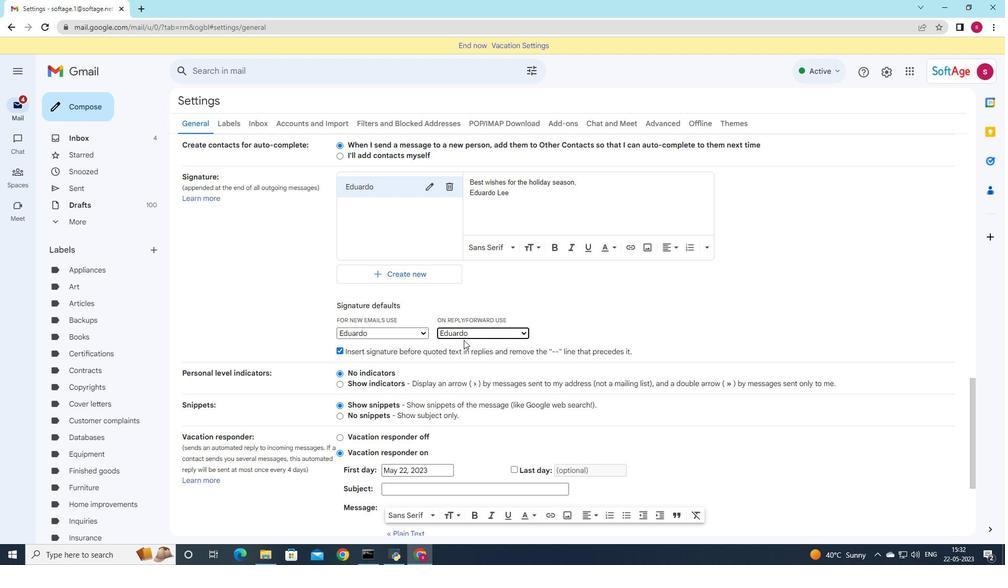 
Action: Mouse moved to (461, 342)
Screenshot: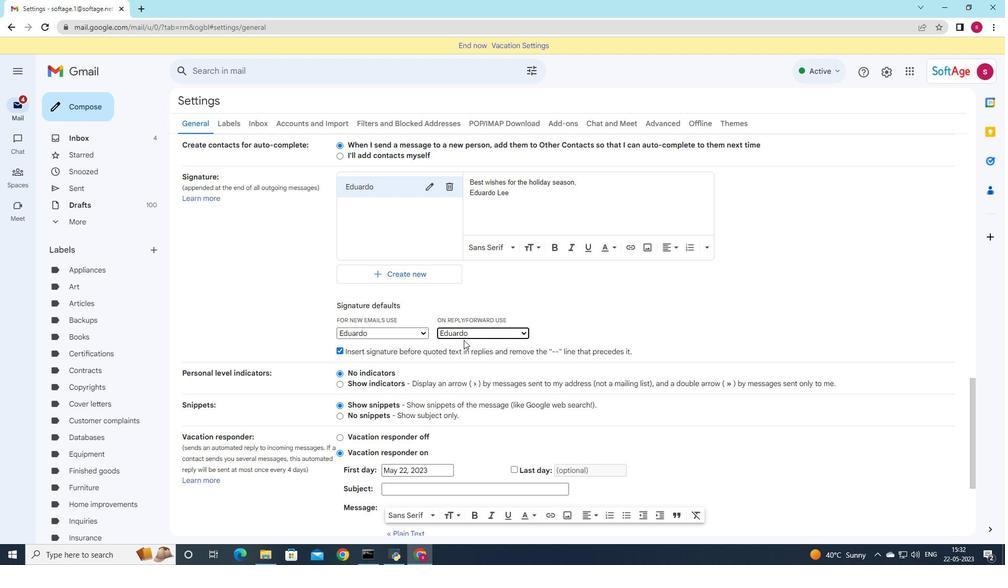 
Action: Mouse scrolled (461, 341) with delta (0, 0)
Screenshot: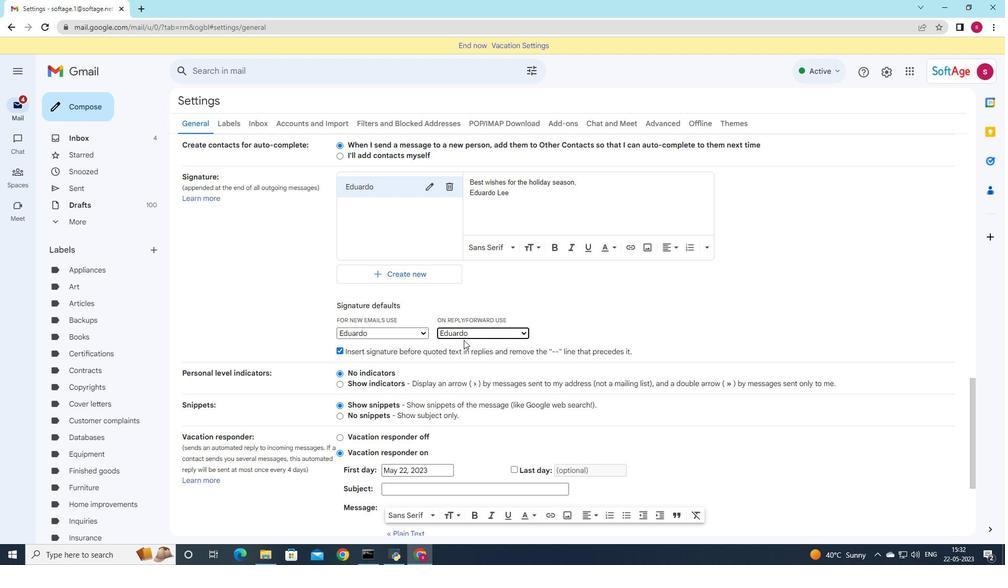 
Action: Mouse moved to (460, 343)
Screenshot: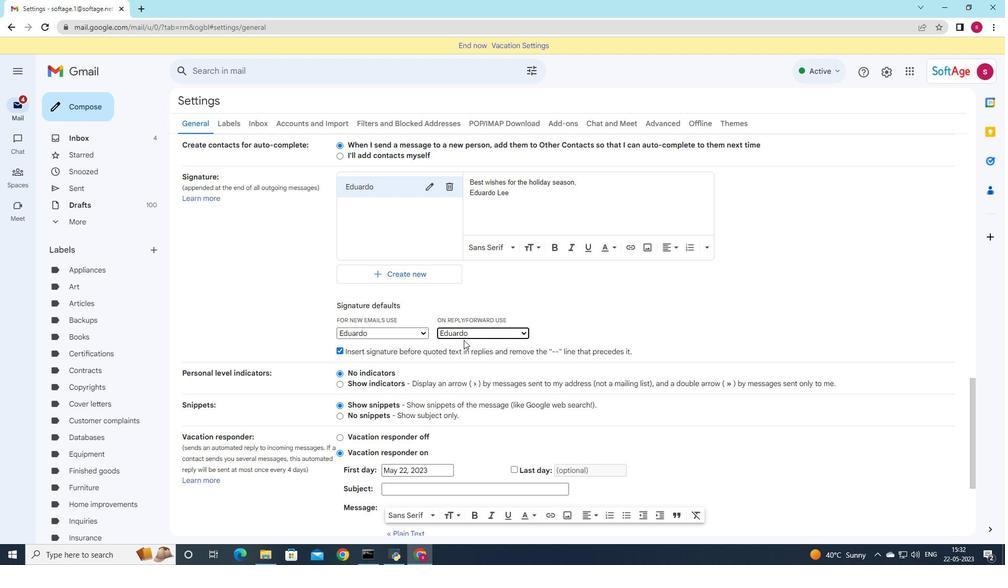 
Action: Mouse scrolled (461, 342) with delta (0, 0)
Screenshot: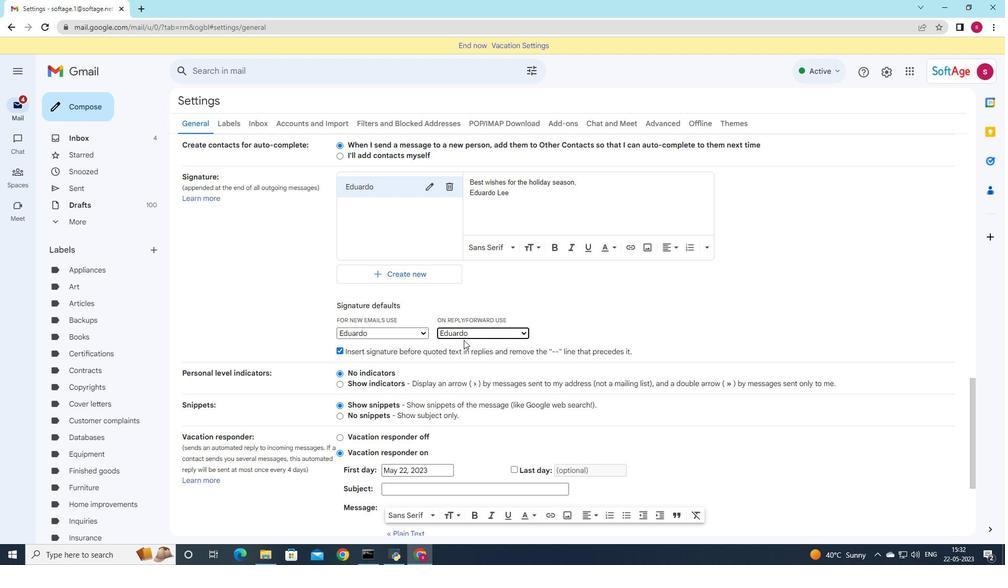 
Action: Mouse moved to (546, 403)
Screenshot: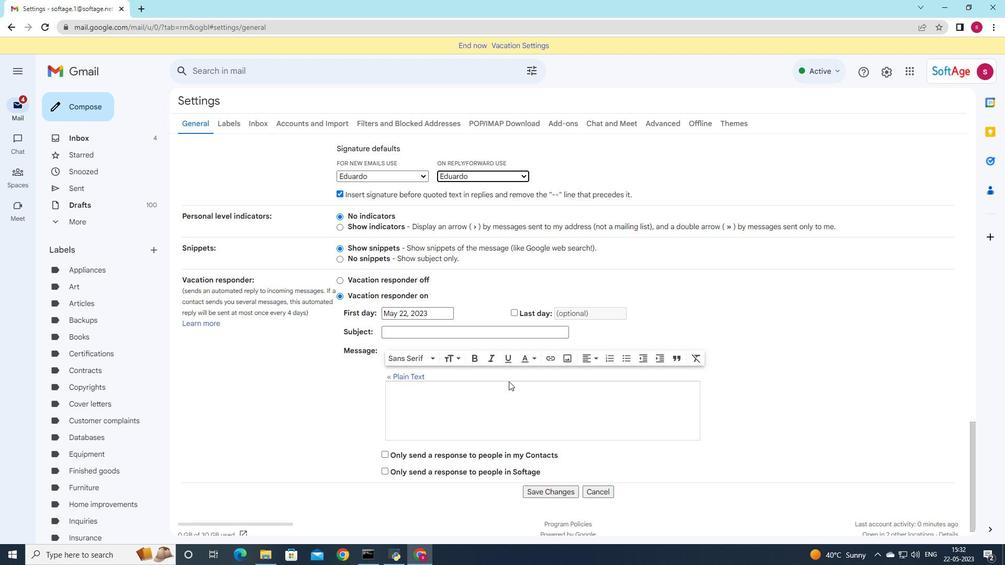 
Action: Mouse scrolled (546, 403) with delta (0, 0)
Screenshot: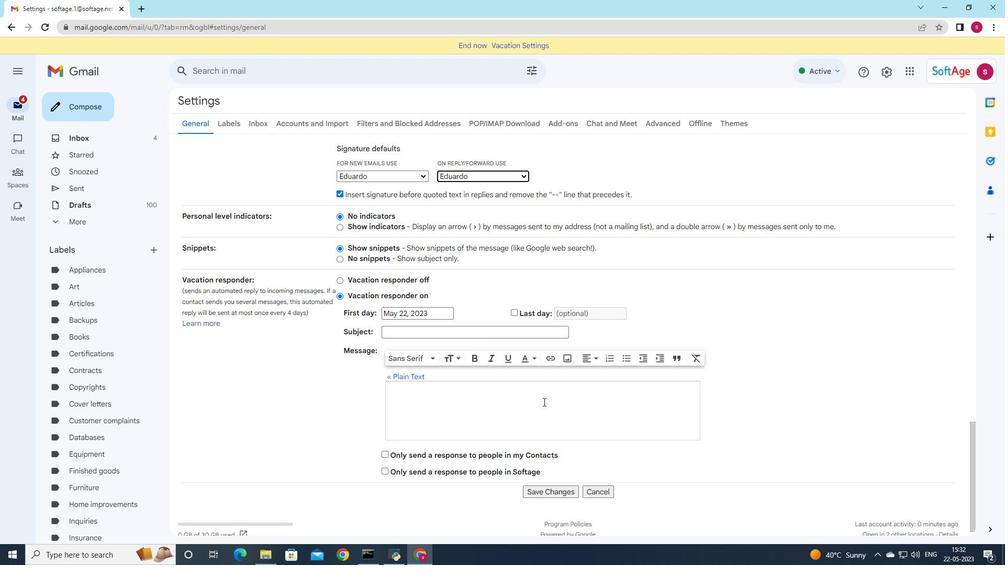 
Action: Mouse scrolled (546, 403) with delta (0, 0)
Screenshot: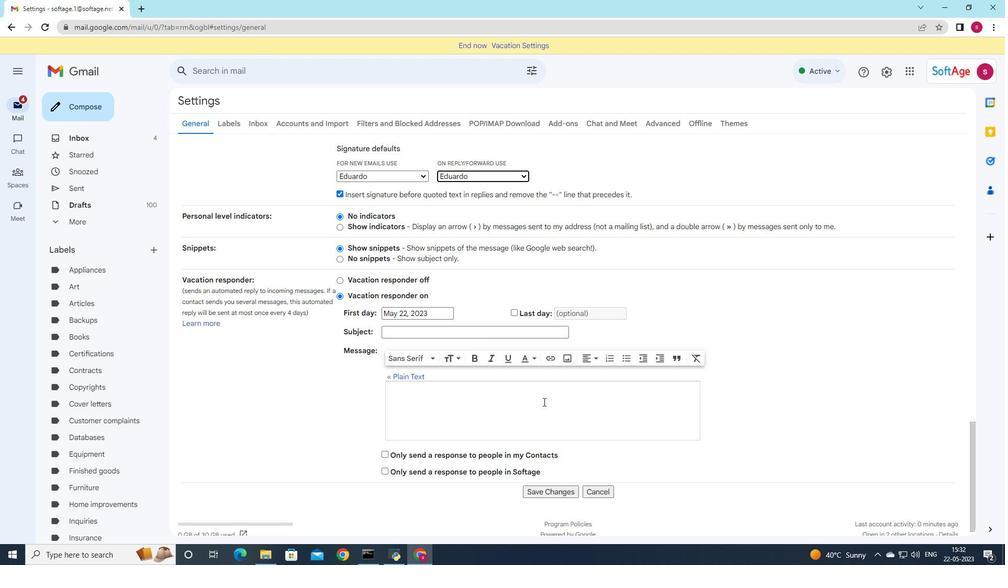 
Action: Mouse moved to (546, 403)
Screenshot: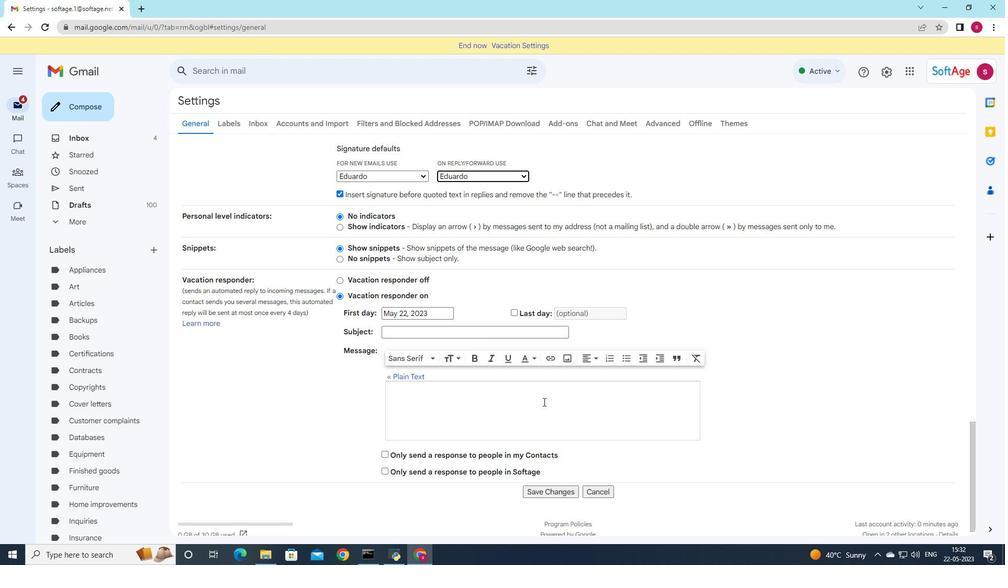 
Action: Mouse scrolled (546, 403) with delta (0, 0)
Screenshot: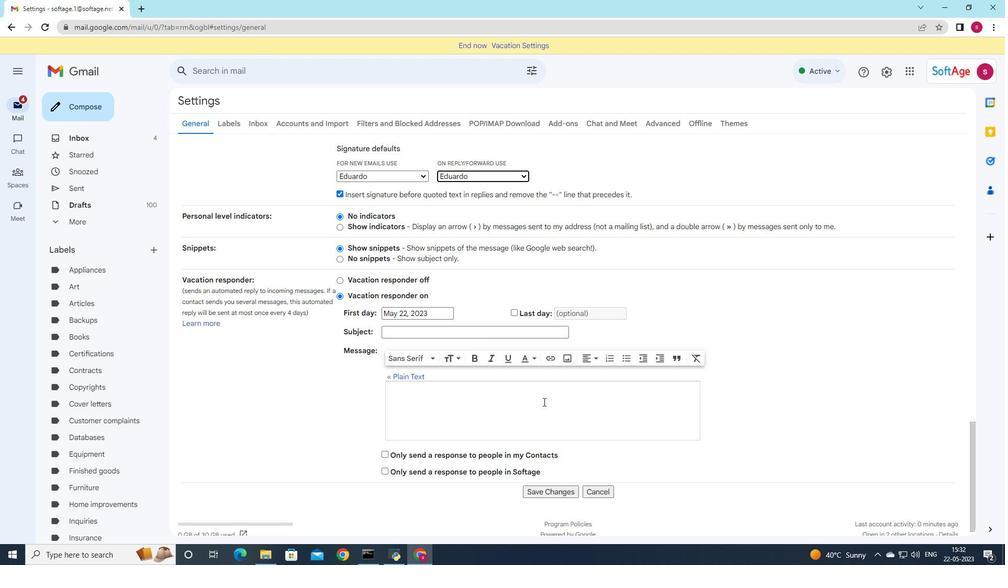 
Action: Mouse moved to (546, 404)
Screenshot: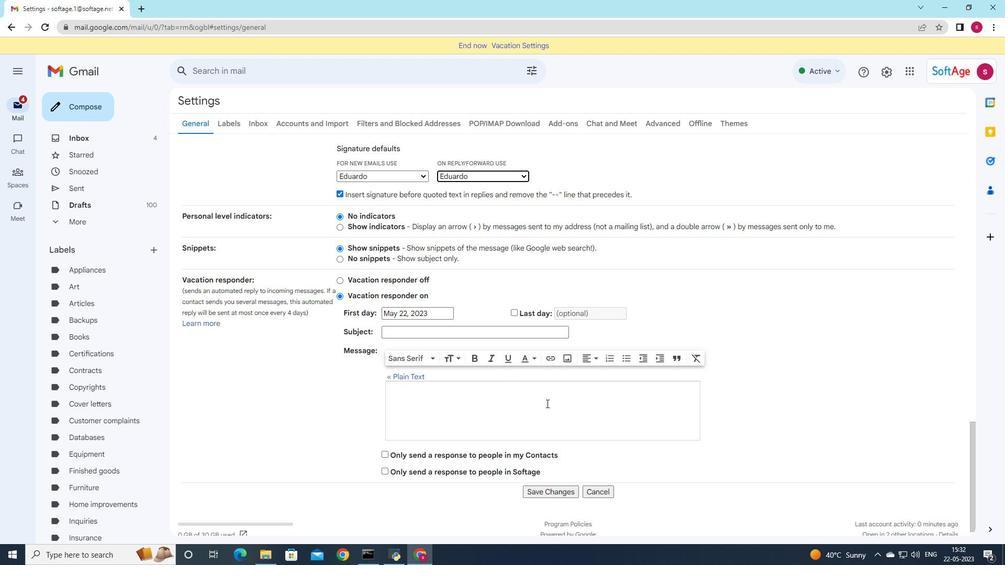 
Action: Mouse scrolled (546, 403) with delta (0, 0)
Screenshot: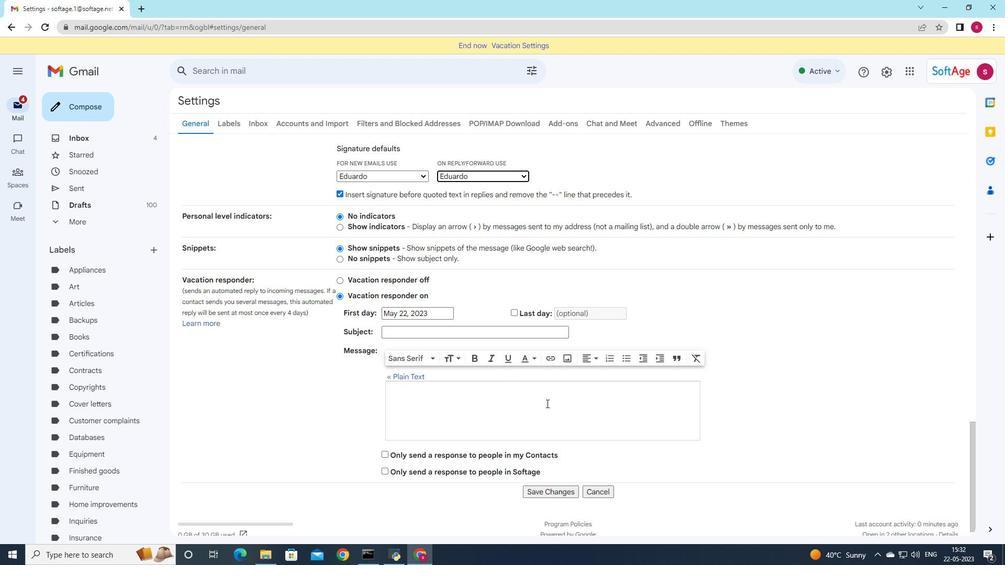 
Action: Mouse moved to (546, 404)
Screenshot: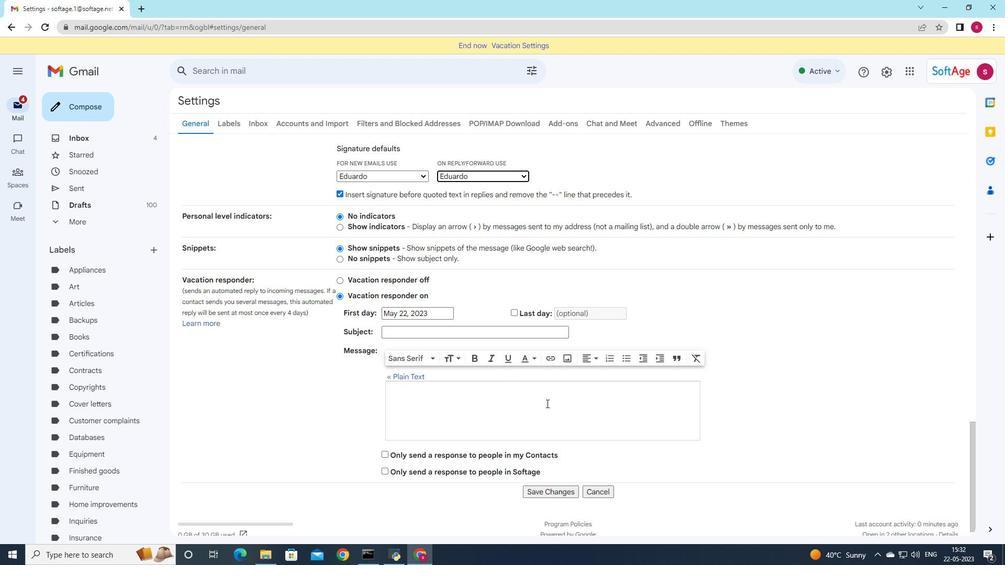 
Action: Mouse scrolled (546, 403) with delta (0, 0)
Screenshot: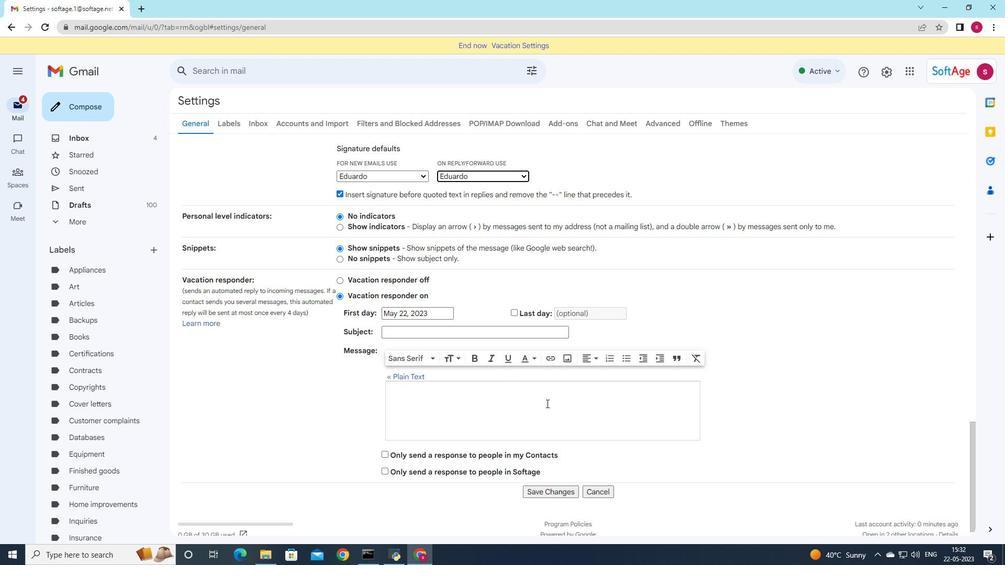 
Action: Mouse moved to (538, 479)
Screenshot: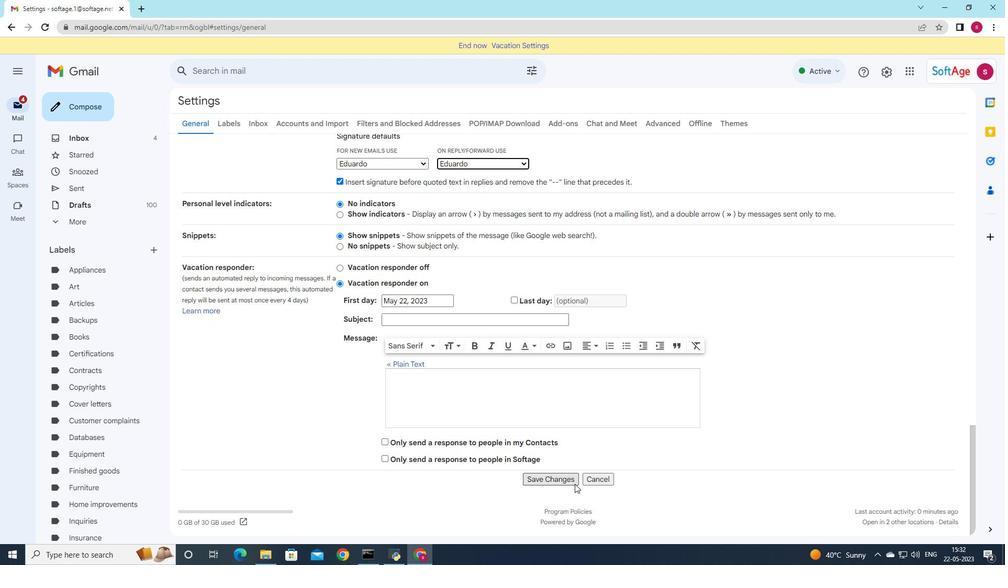 
Action: Mouse pressed left at (538, 479)
Screenshot: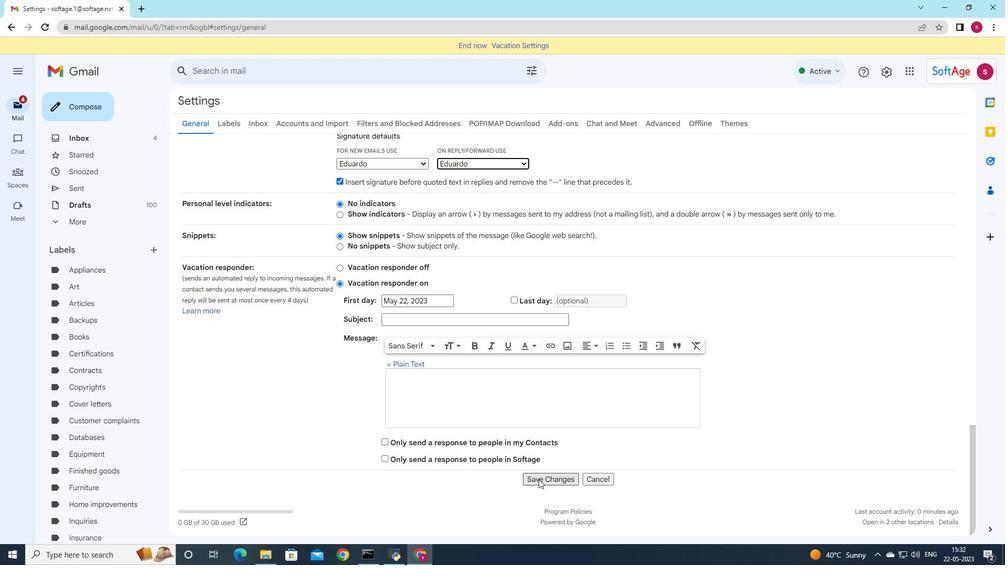 
Action: Mouse moved to (58, 107)
Screenshot: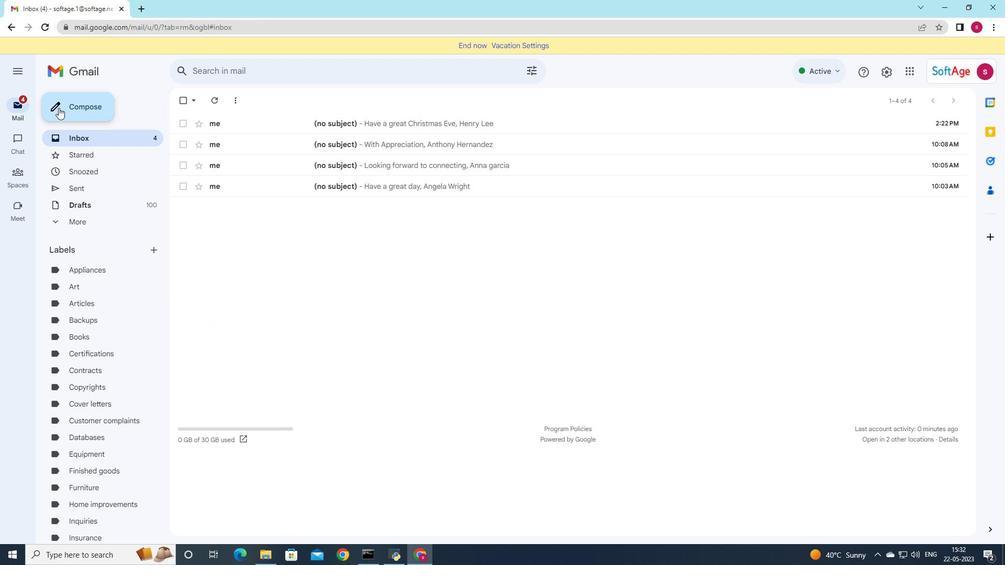 
Action: Mouse pressed left at (58, 107)
Screenshot: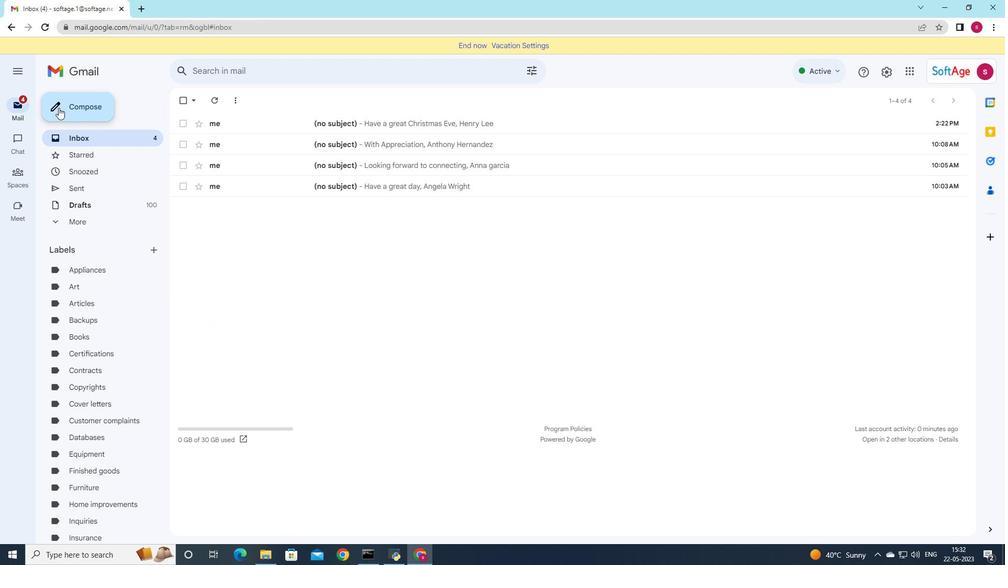 
Action: Mouse moved to (682, 248)
Screenshot: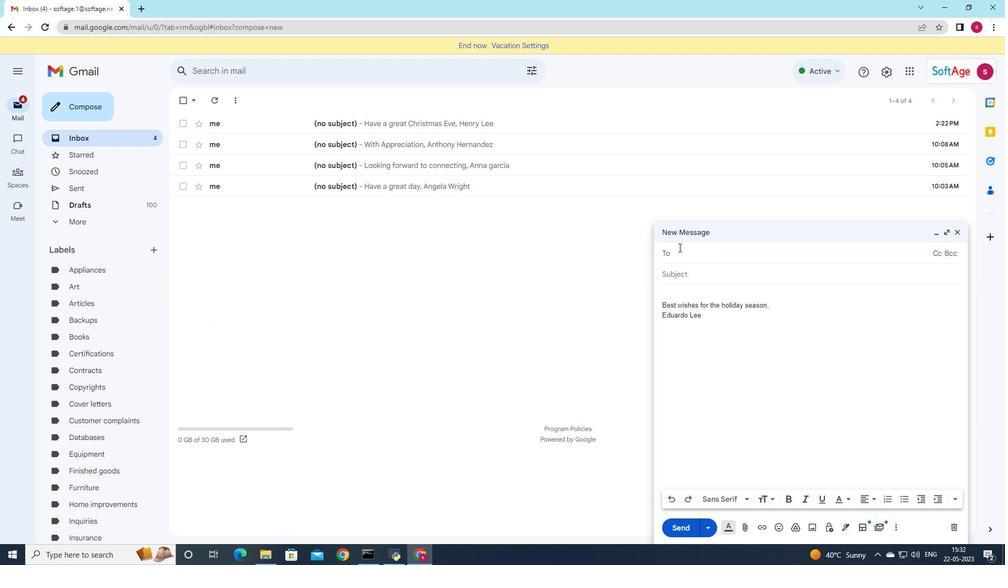 
Action: Key pressed so
Screenshot: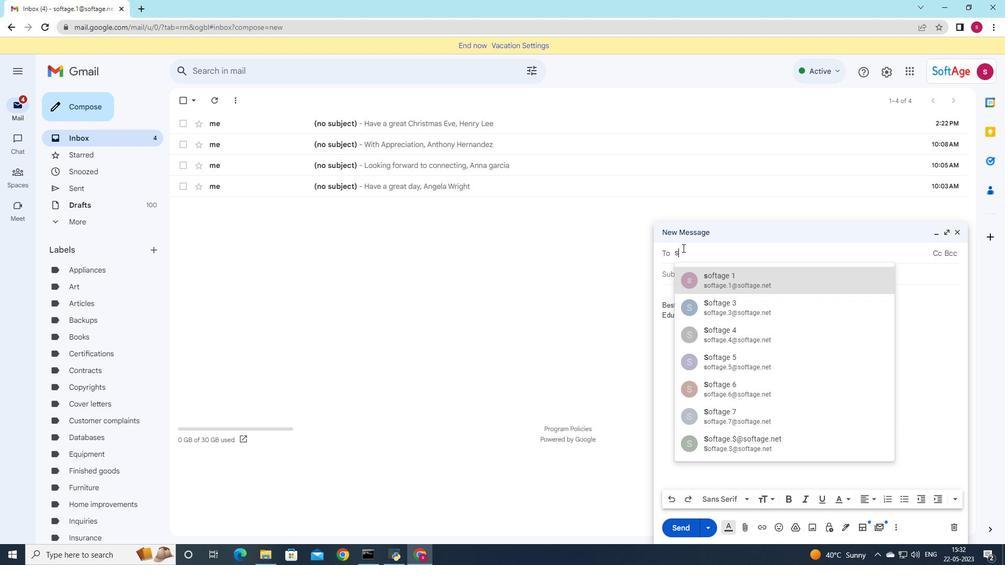 
Action: Mouse moved to (756, 285)
Screenshot: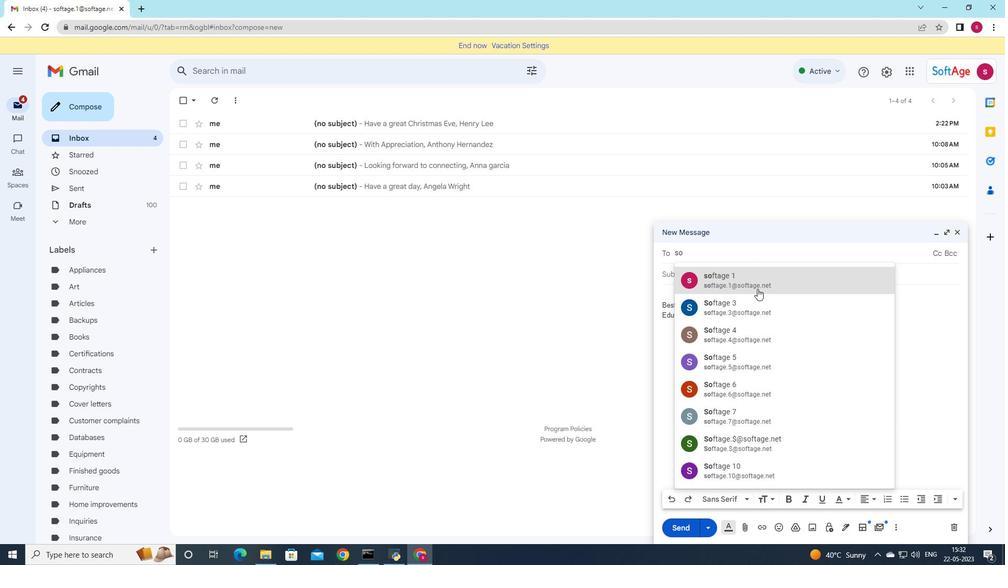 
Action: Mouse pressed left at (756, 285)
Screenshot: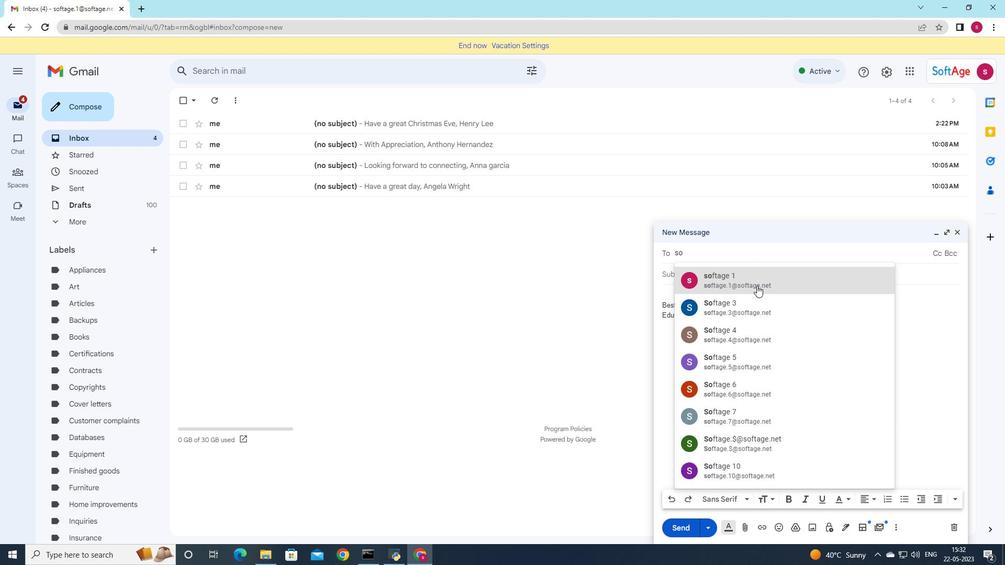 
Action: Mouse moved to (151, 250)
Screenshot: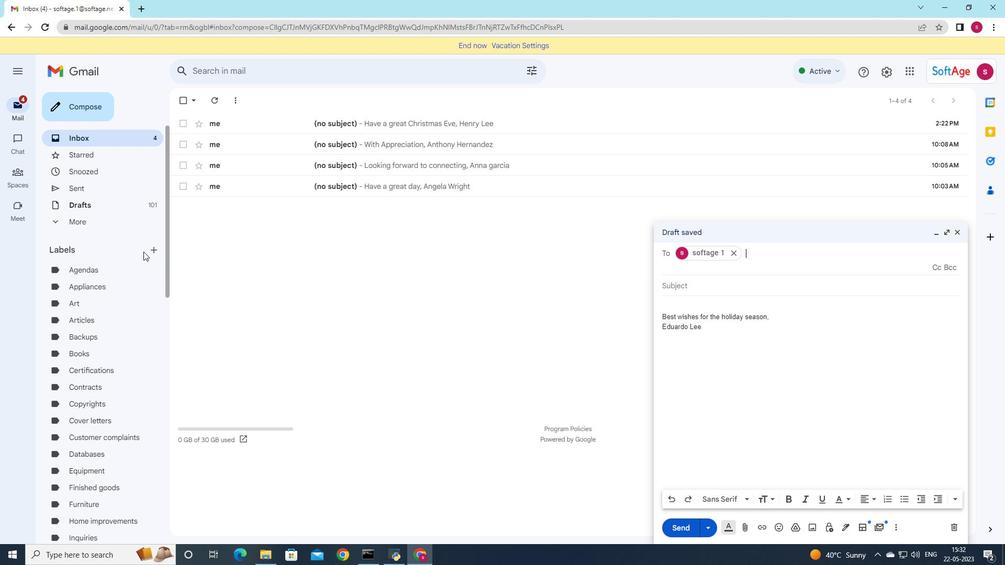 
Action: Mouse pressed left at (151, 250)
Screenshot: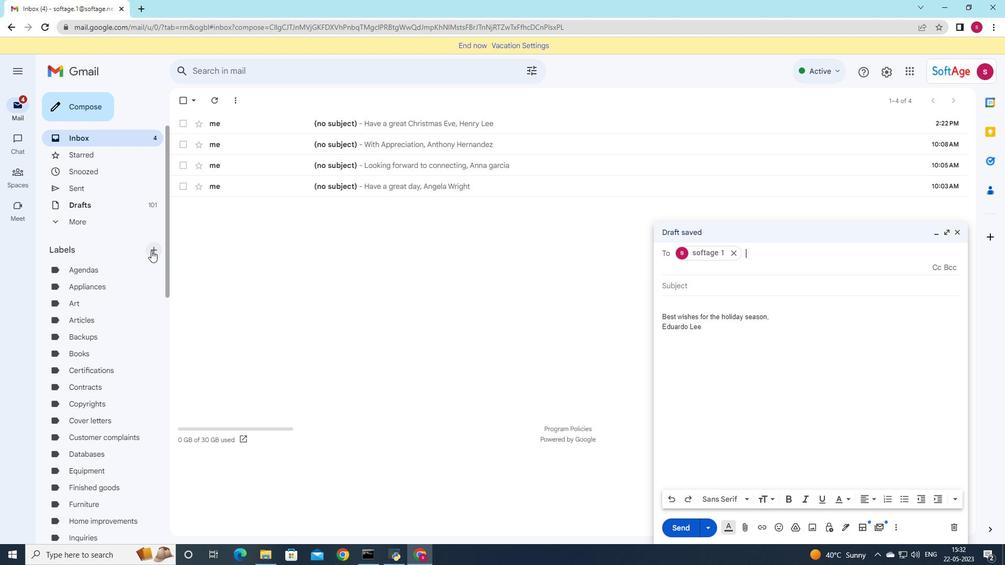 
Action: Mouse moved to (506, 287)
Screenshot: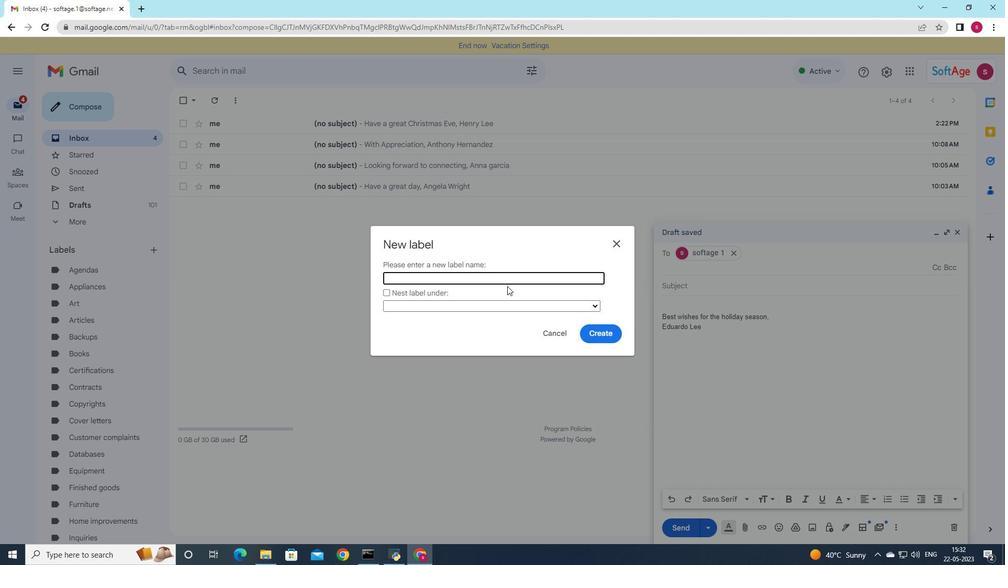 
Action: Key pressed <Key.shift>maps
Screenshot: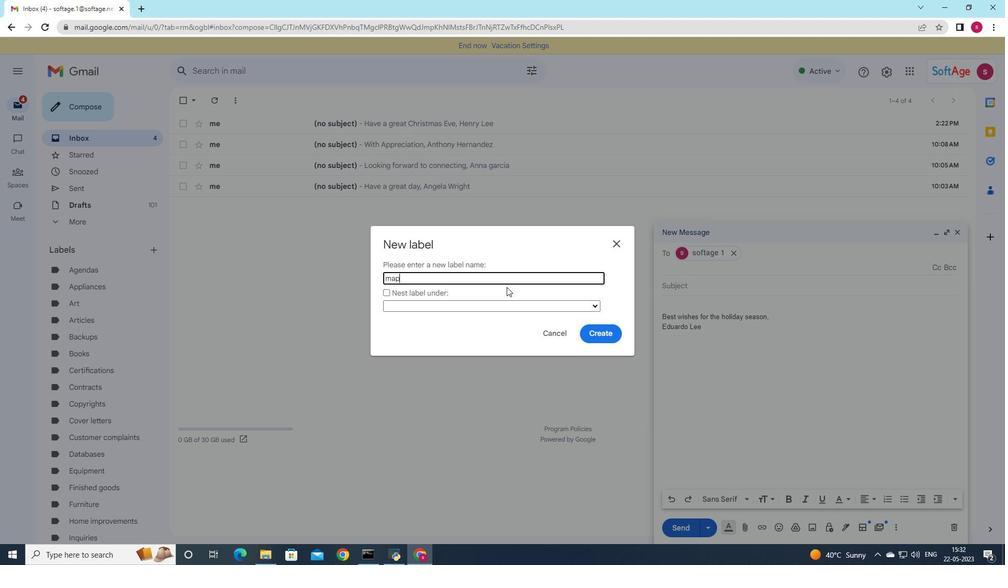 
Action: Mouse moved to (548, 340)
Screenshot: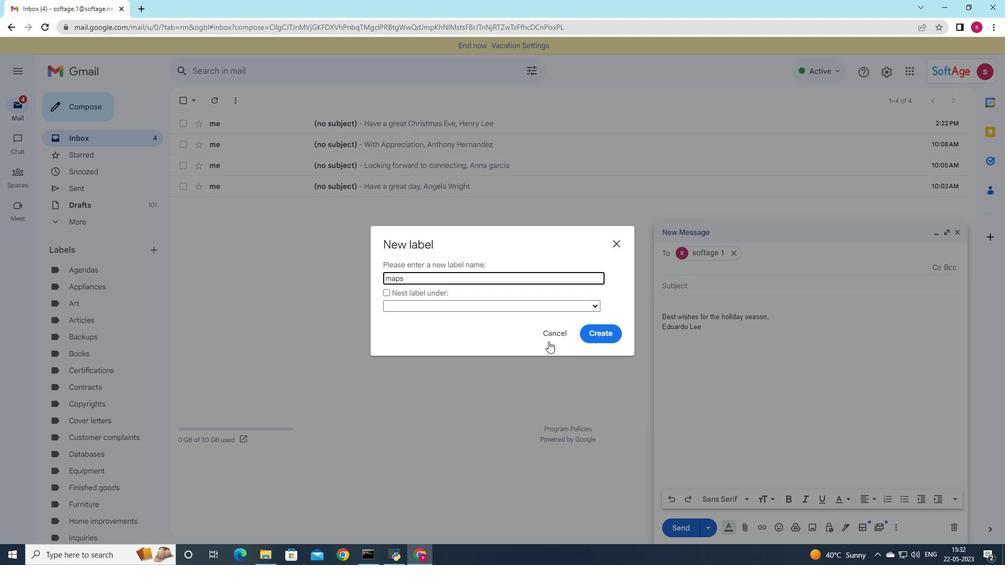 
Action: Key pressed <Key.backspace><Key.backspace><Key.backspace><Key.backspace><Key.backspace><Key.backspace><Key.backspace><Key.backspace><Key.backspace><Key.backspace><Key.shift>Maps
Screenshot: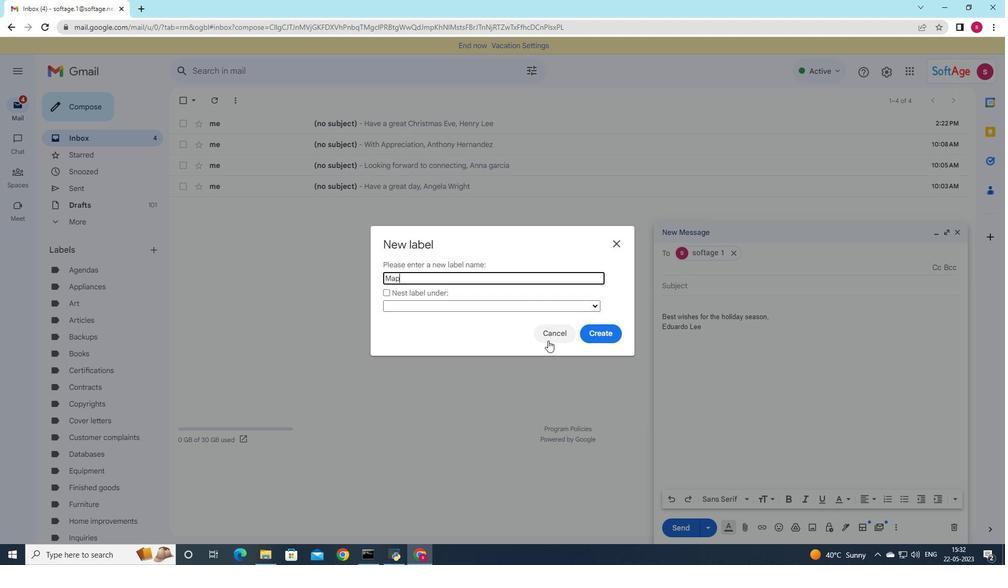 
Action: Mouse scrolled (548, 341) with delta (0, 0)
Screenshot: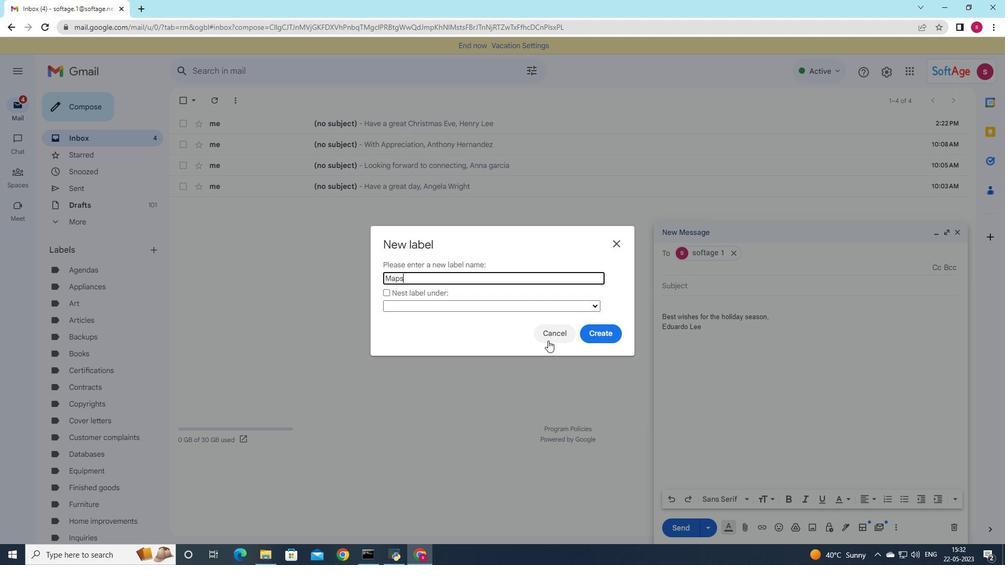 
Action: Mouse scrolled (548, 341) with delta (0, 0)
Screenshot: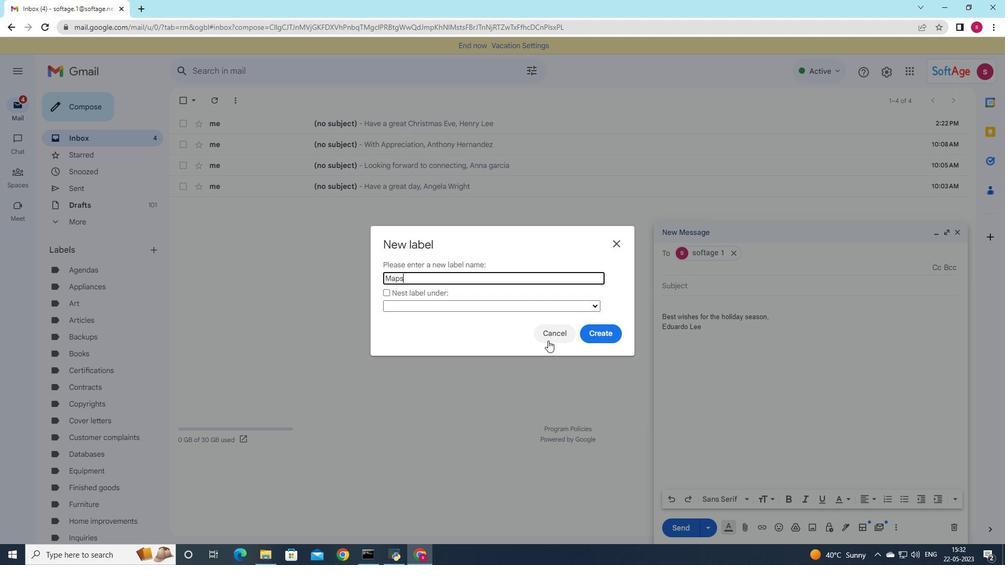 
Action: Mouse moved to (587, 332)
Screenshot: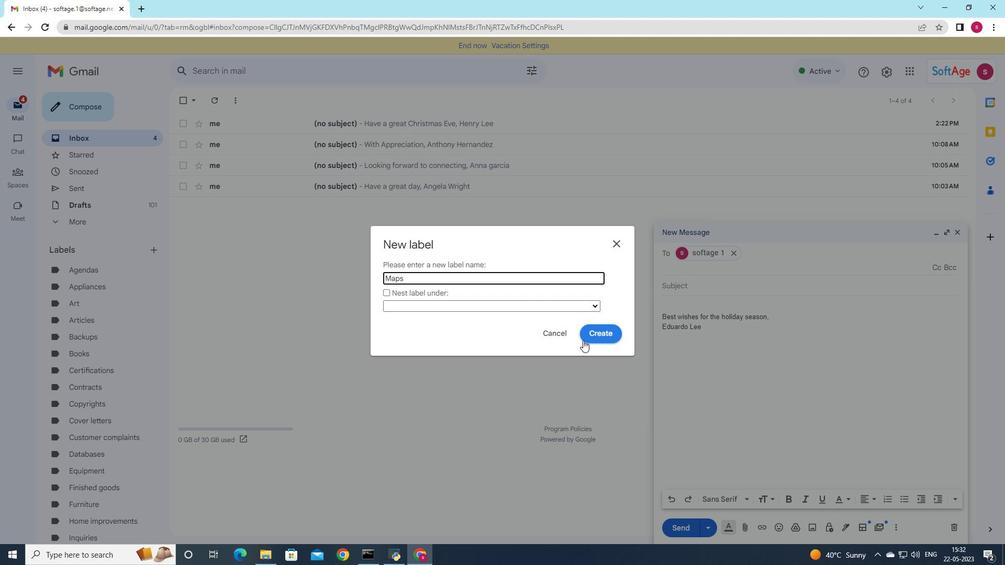 
Action: Mouse pressed left at (587, 332)
Screenshot: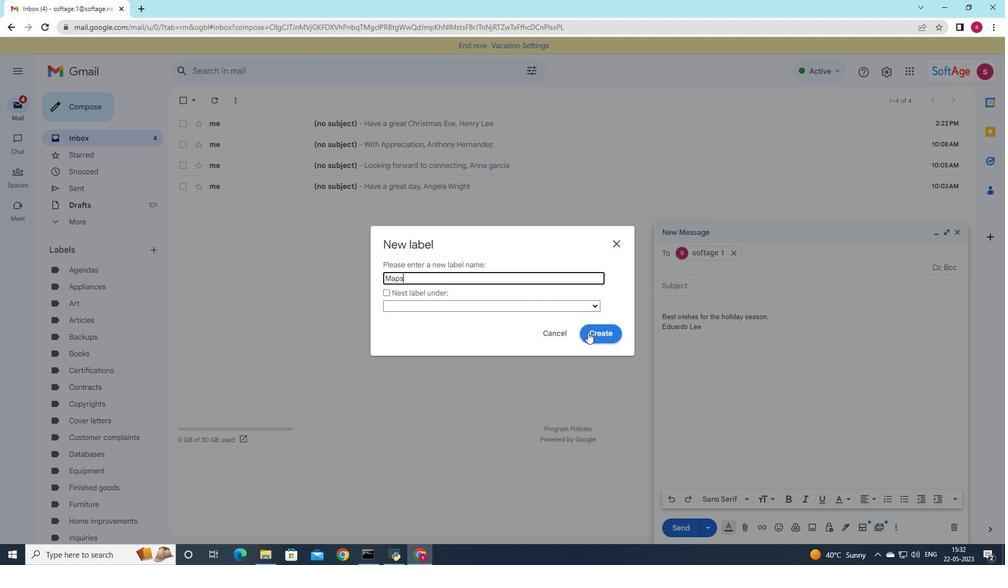 
Action: Mouse moved to (608, 330)
Screenshot: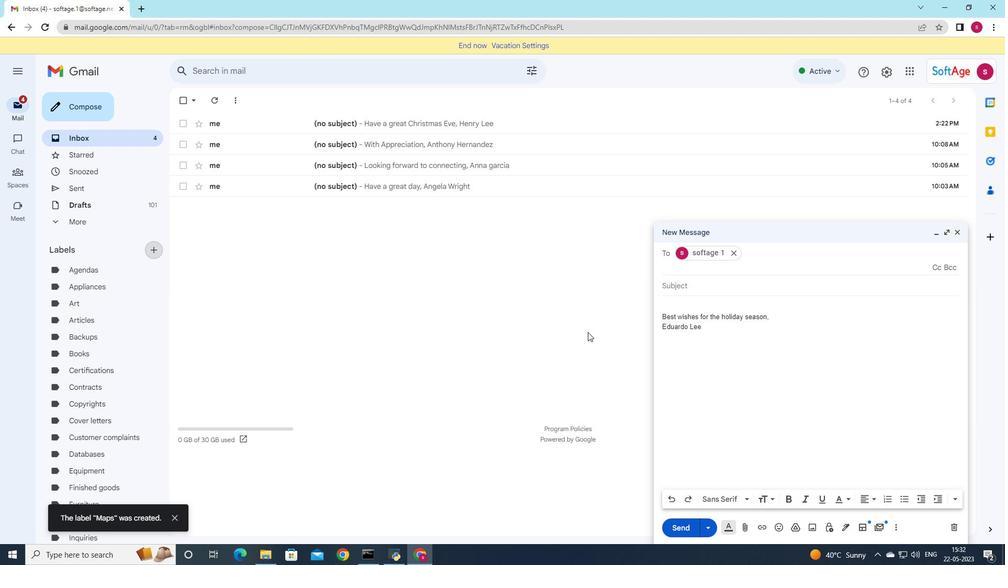 
